 Task: Search for people on LinkedIn with the title 'Superintendent' and who talk about 'coronavirus'.
Action: Mouse moved to (490, 72)
Screenshot: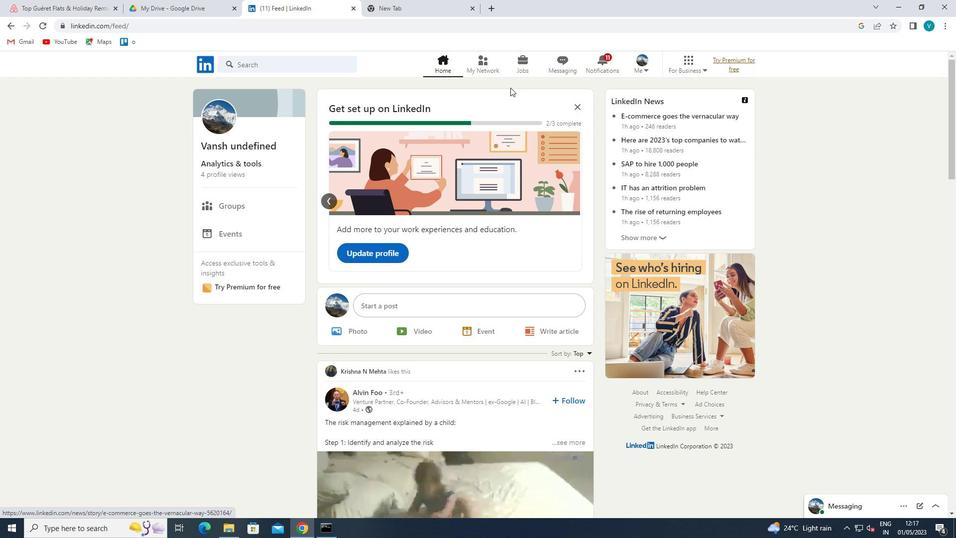 
Action: Mouse pressed left at (490, 72)
Screenshot: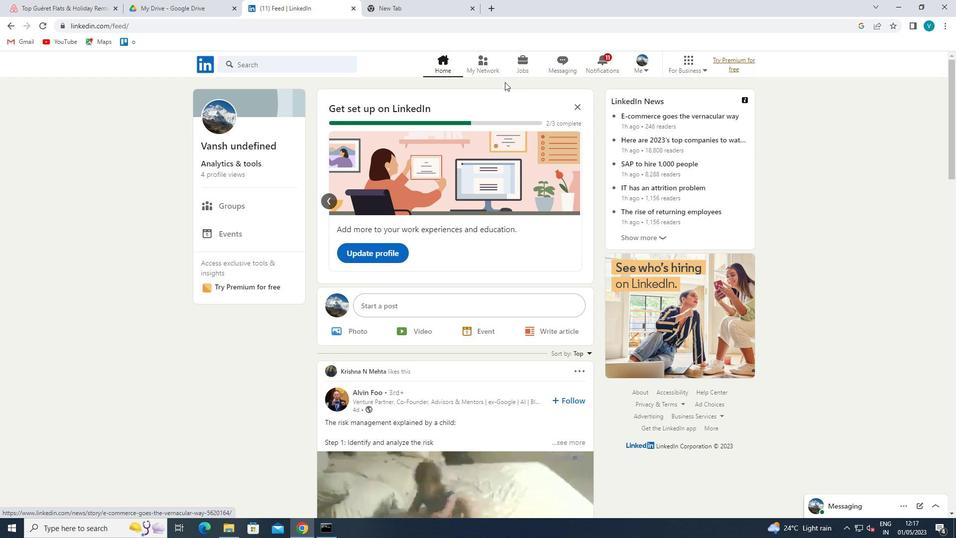 
Action: Mouse moved to (289, 113)
Screenshot: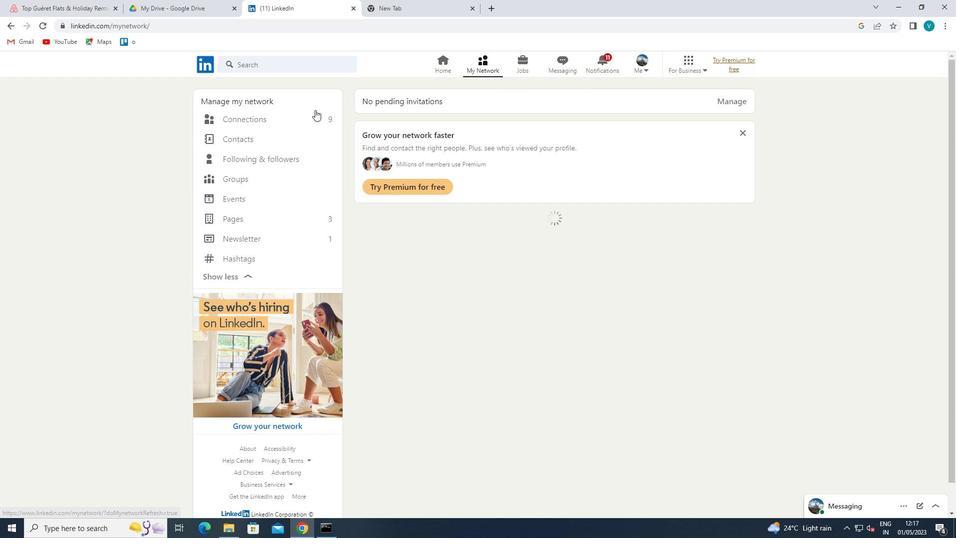 
Action: Mouse pressed left at (289, 113)
Screenshot: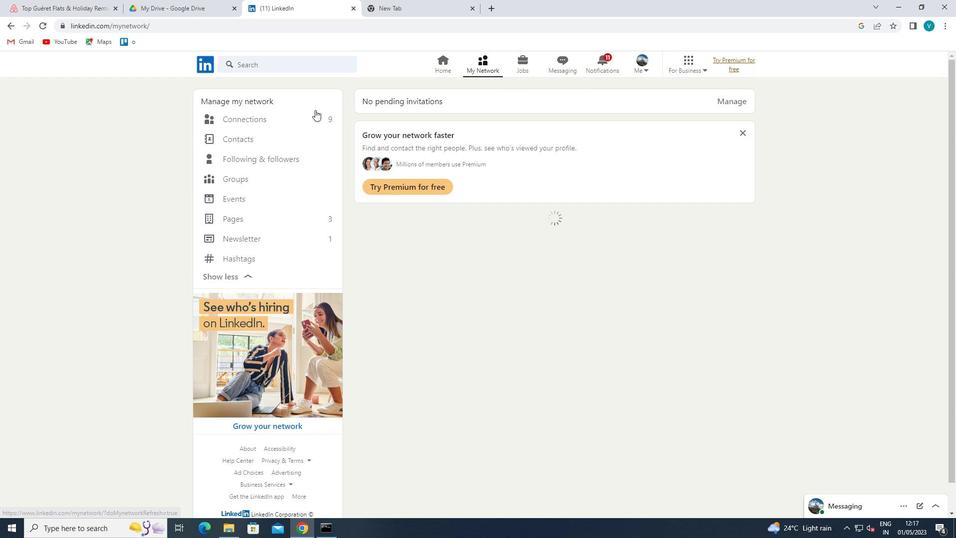 
Action: Mouse moved to (582, 124)
Screenshot: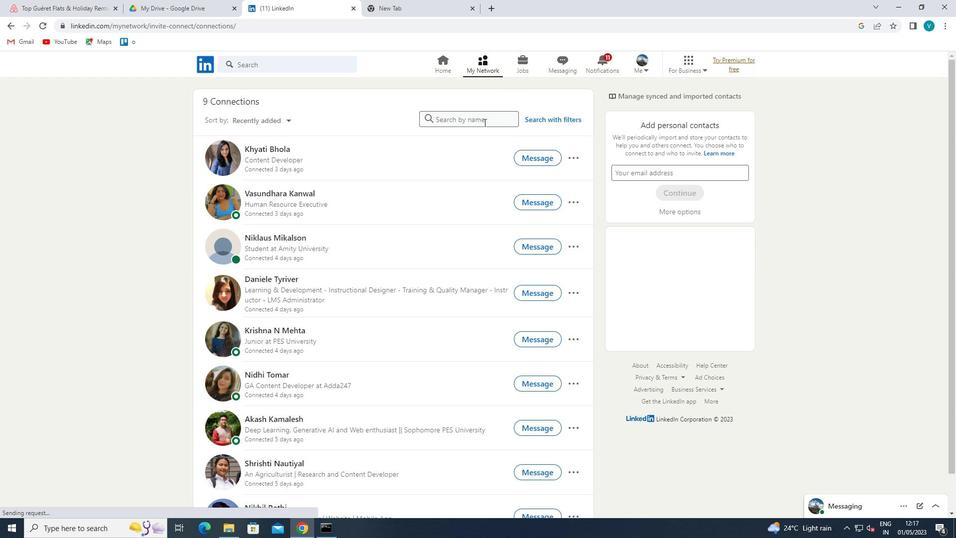 
Action: Mouse pressed left at (582, 124)
Screenshot: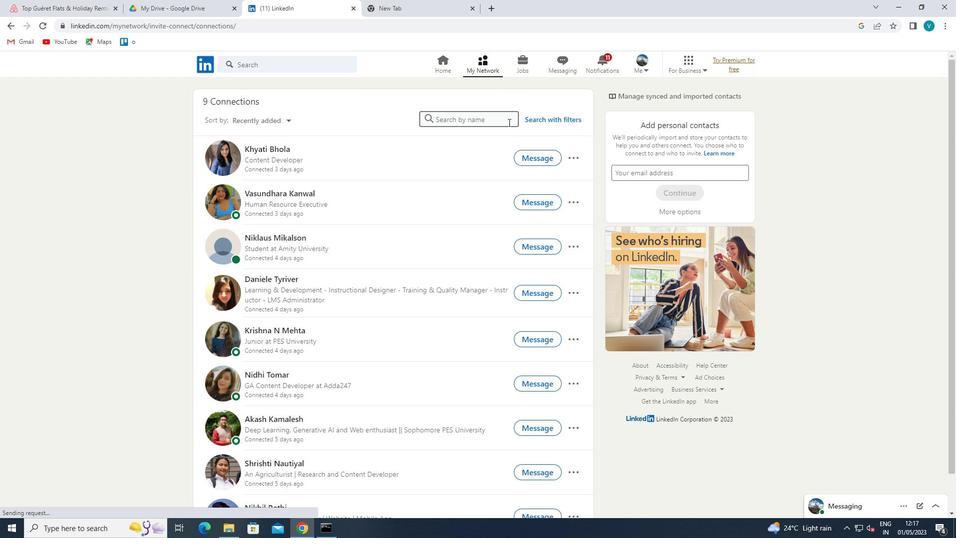 
Action: Mouse moved to (581, 124)
Screenshot: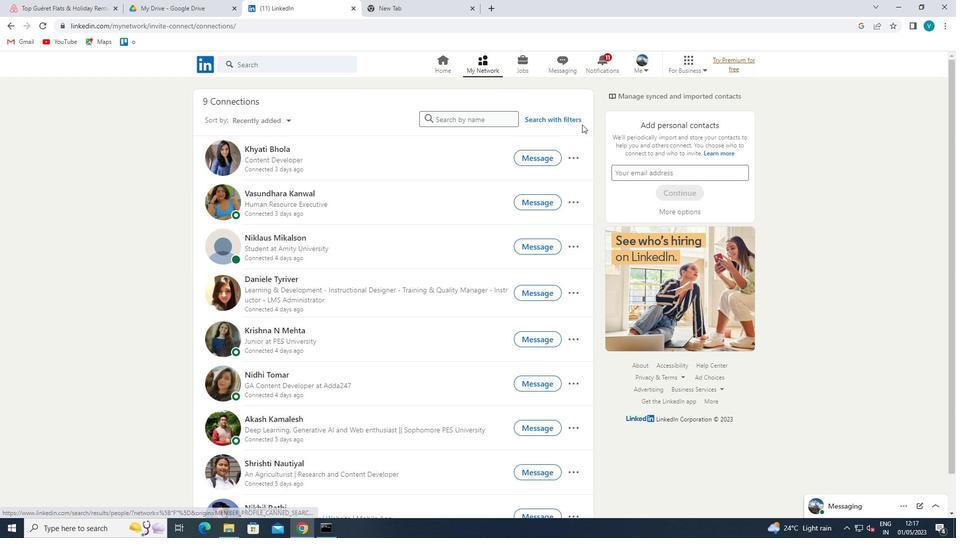 
Action: Mouse pressed left at (581, 124)
Screenshot: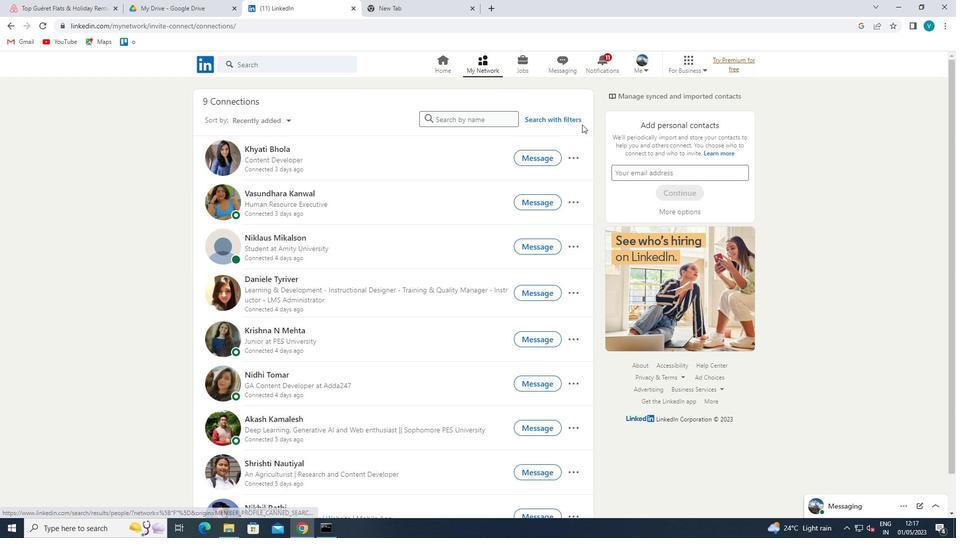 
Action: Mouse moved to (464, 88)
Screenshot: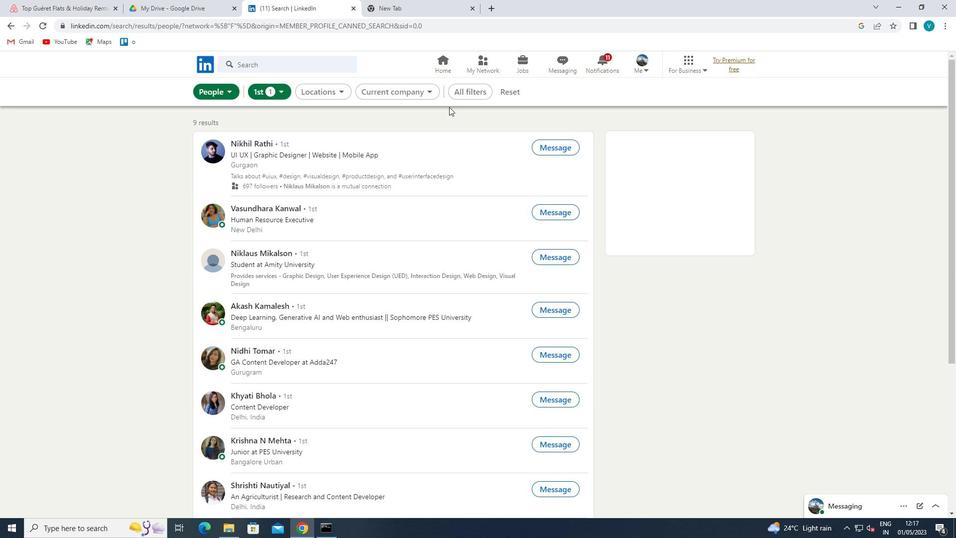 
Action: Mouse pressed left at (464, 88)
Screenshot: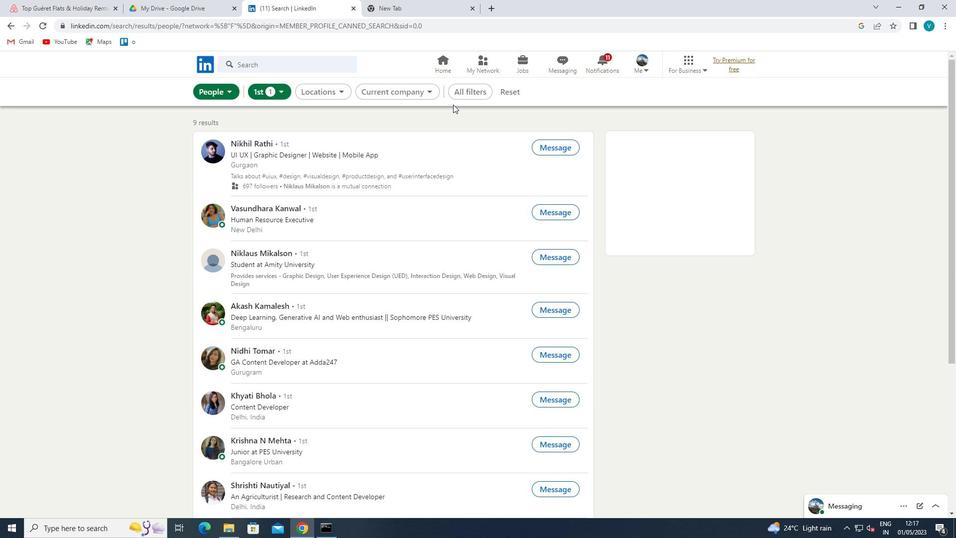 
Action: Mouse moved to (788, 322)
Screenshot: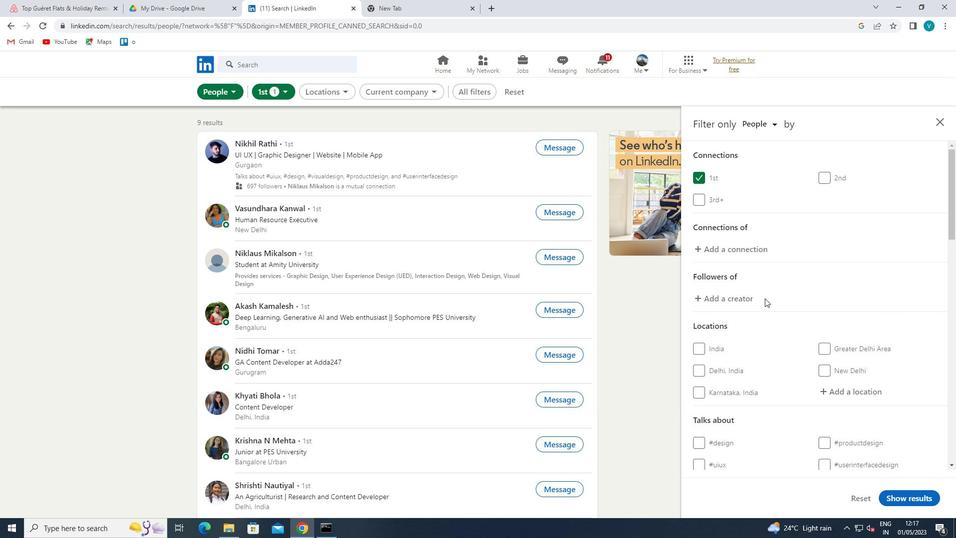 
Action: Mouse scrolled (788, 321) with delta (0, 0)
Screenshot: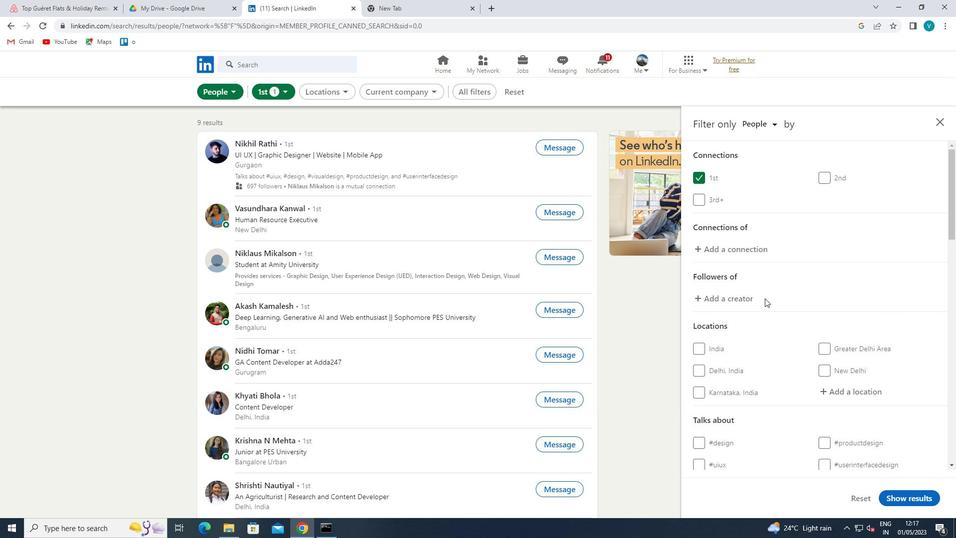 
Action: Mouse moved to (841, 335)
Screenshot: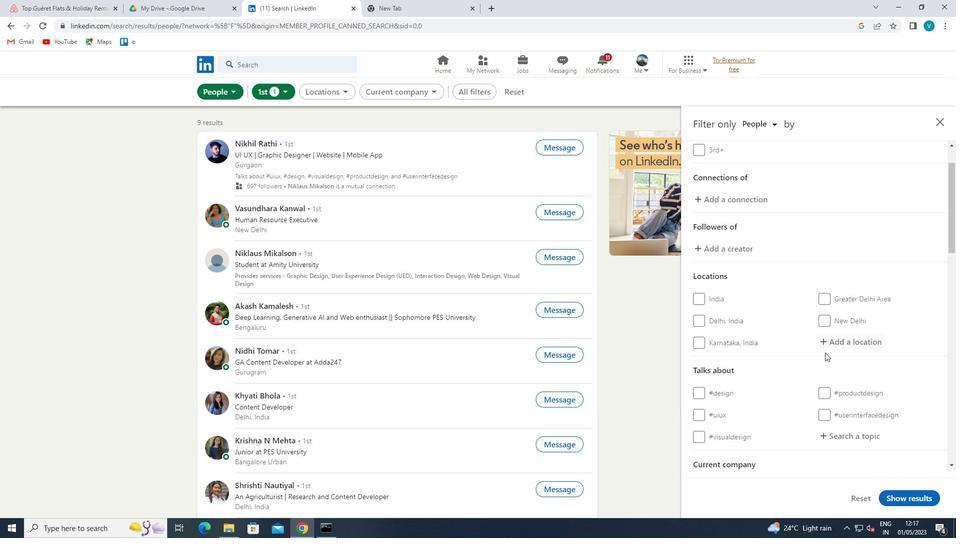 
Action: Mouse pressed left at (841, 335)
Screenshot: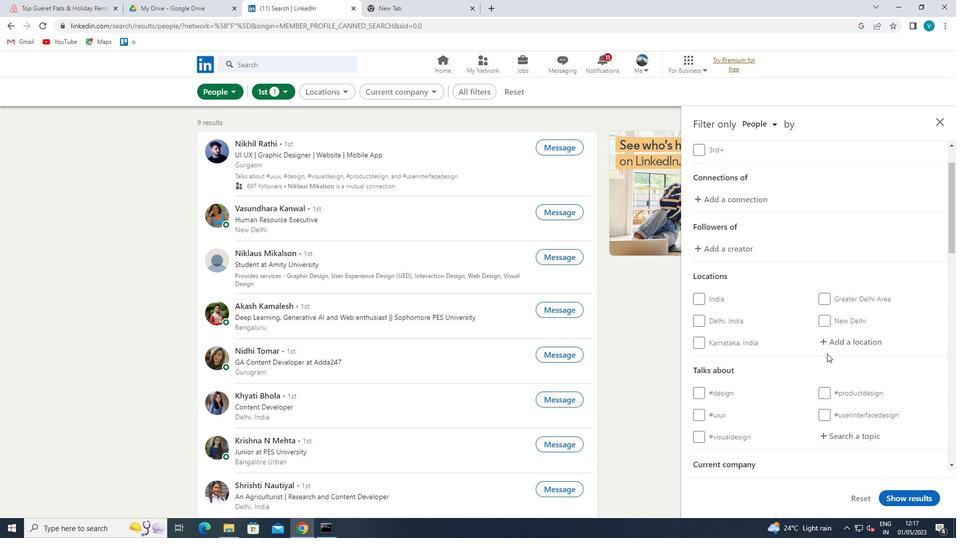 
Action: Mouse moved to (762, 311)
Screenshot: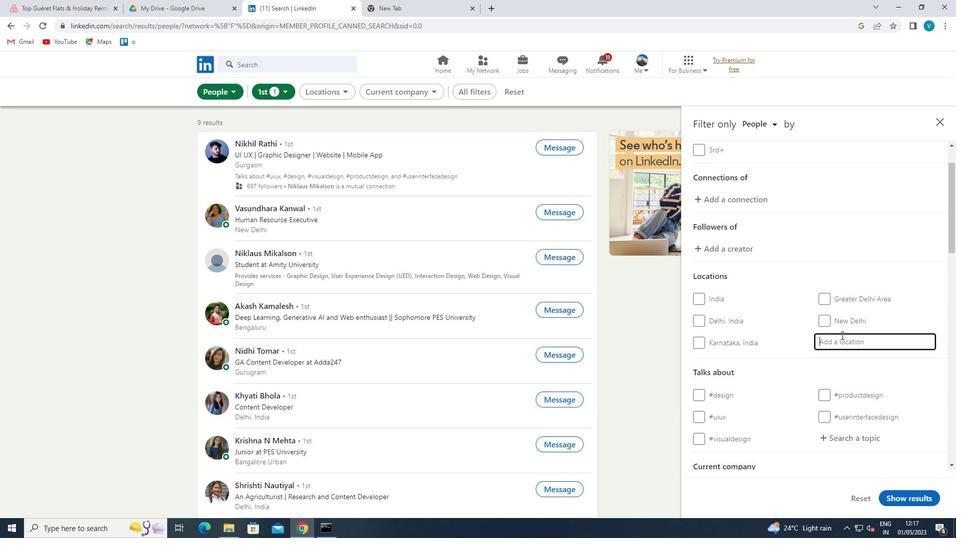 
Action: Key pressed <Key.shift>QIQHAR<Key.space>
Screenshot: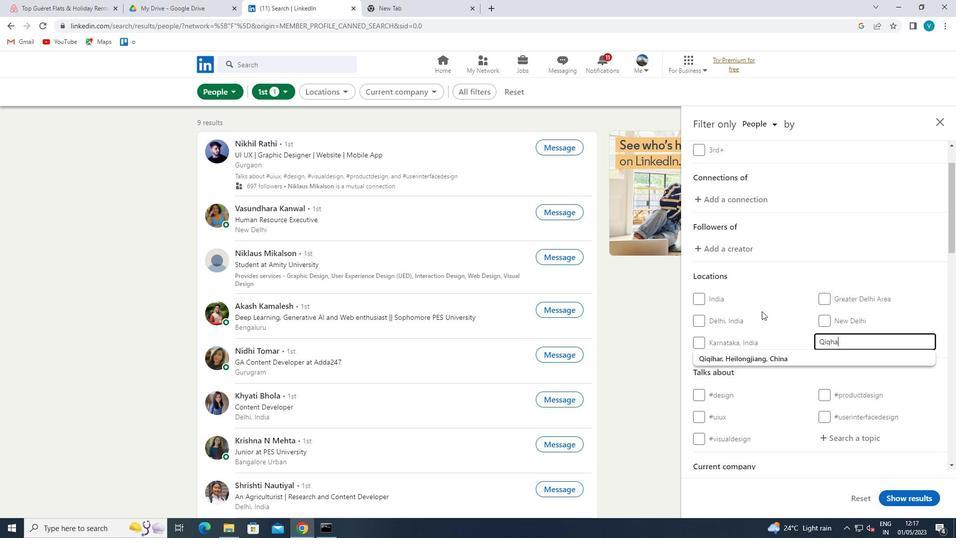 
Action: Mouse moved to (780, 346)
Screenshot: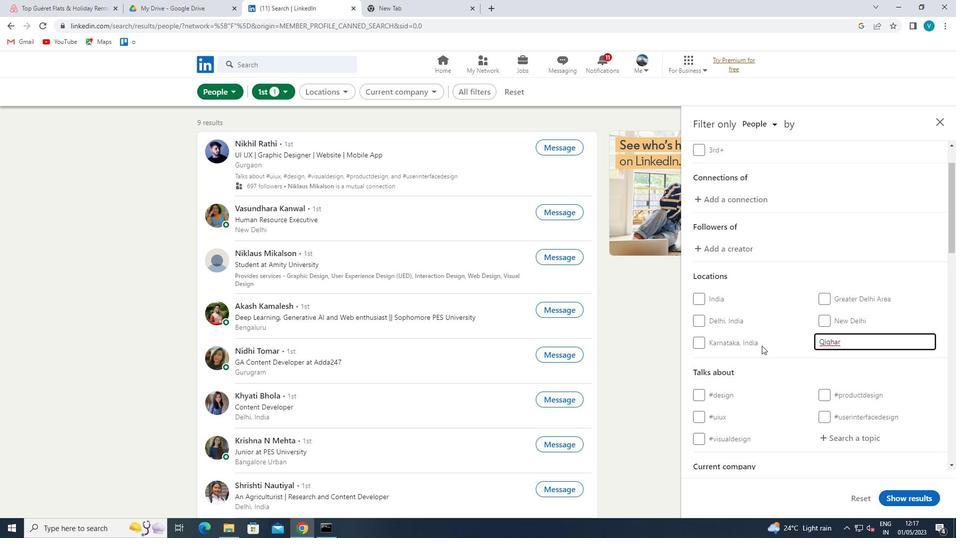 
Action: Mouse pressed left at (780, 346)
Screenshot: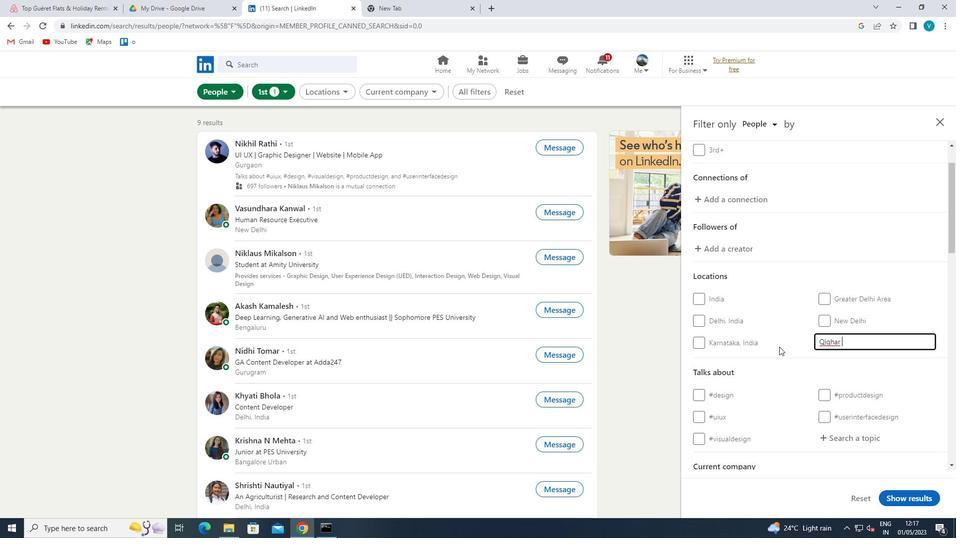 
Action: Mouse scrolled (780, 345) with delta (0, 0)
Screenshot: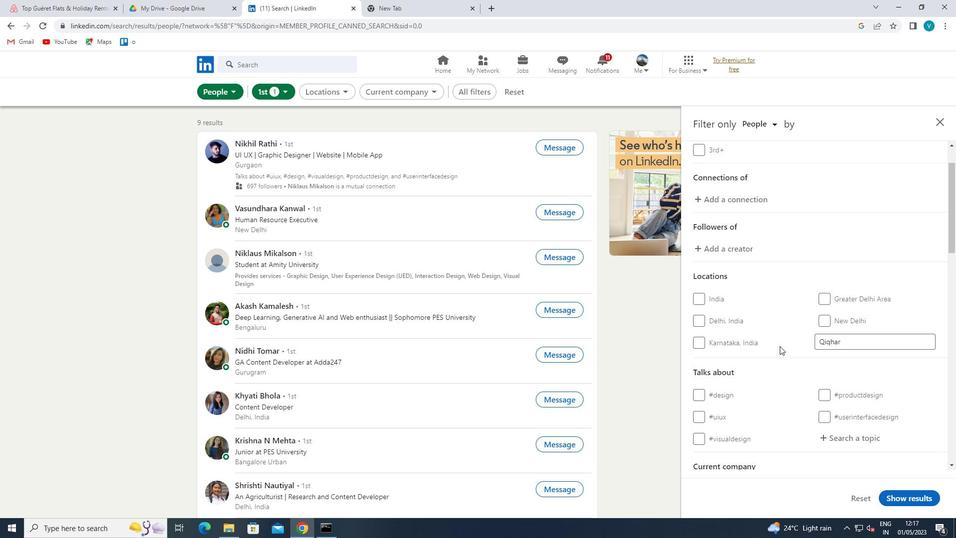
Action: Mouse scrolled (780, 345) with delta (0, 0)
Screenshot: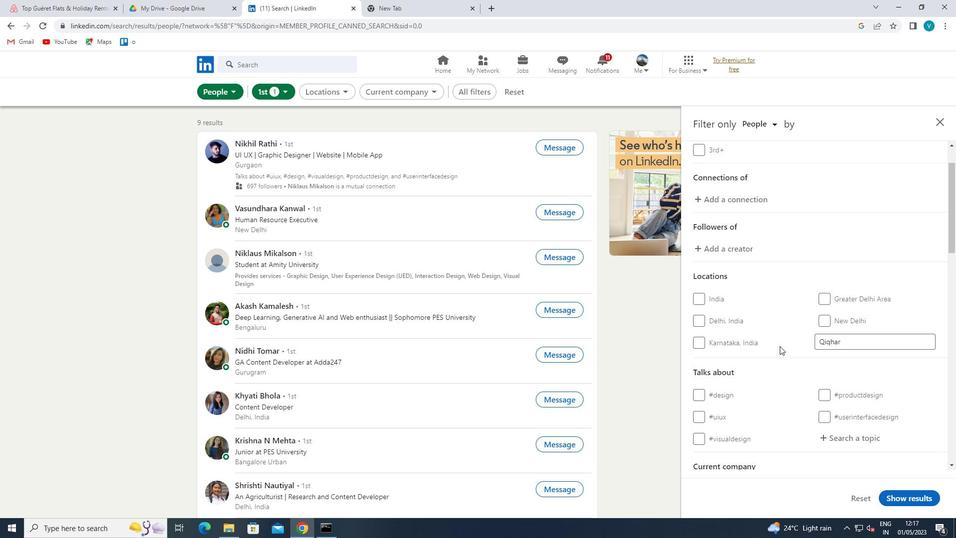 
Action: Mouse scrolled (780, 345) with delta (0, 0)
Screenshot: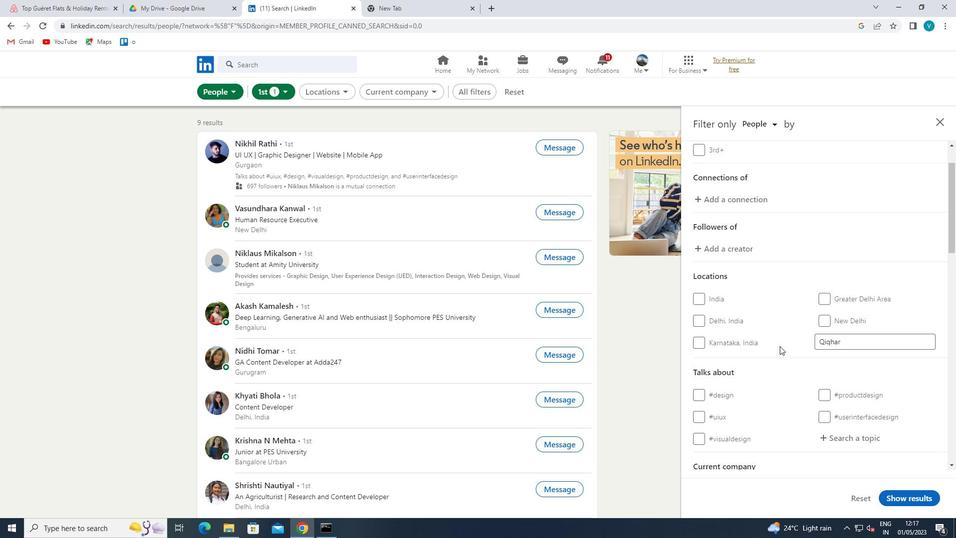 
Action: Mouse moved to (850, 284)
Screenshot: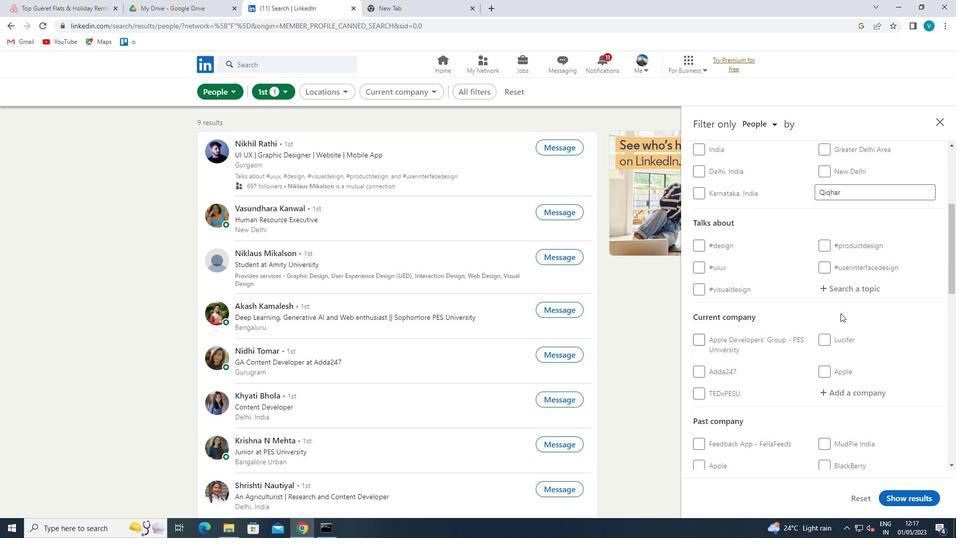 
Action: Mouse pressed left at (850, 284)
Screenshot: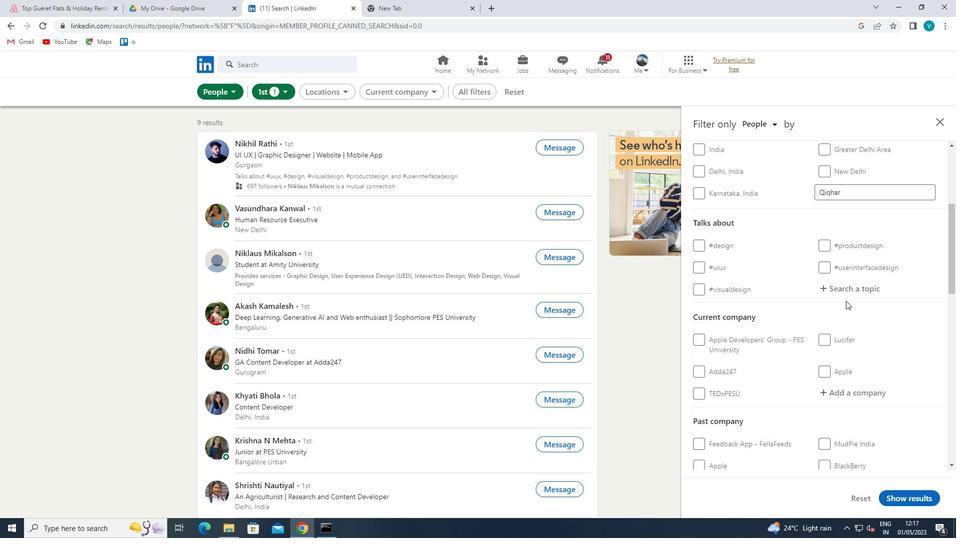 
Action: Mouse moved to (763, 260)
Screenshot: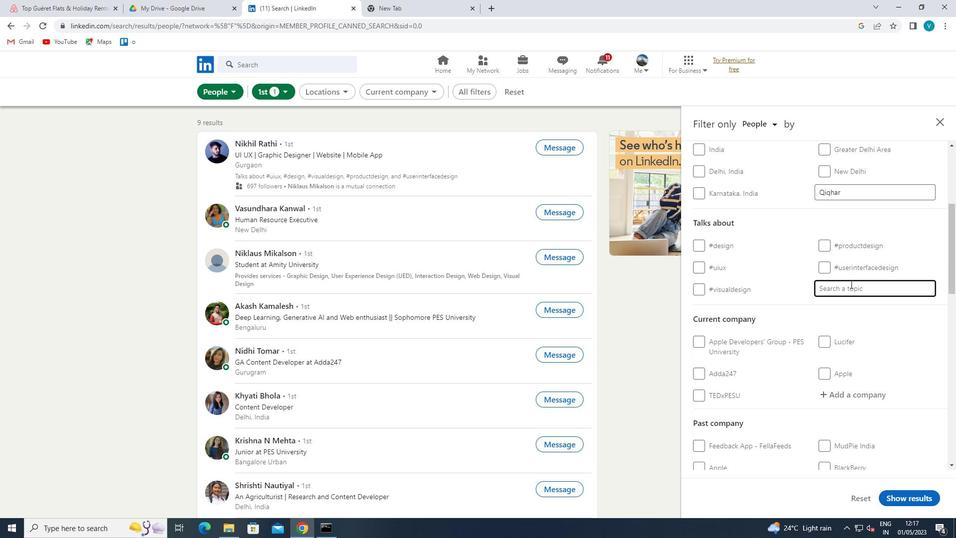 
Action: Key pressed COR
Screenshot: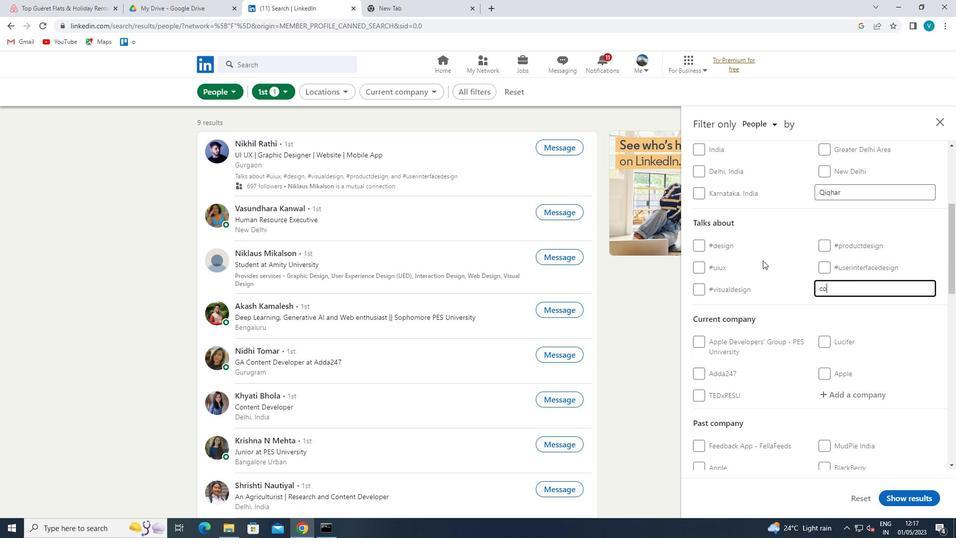
Action: Mouse moved to (762, 260)
Screenshot: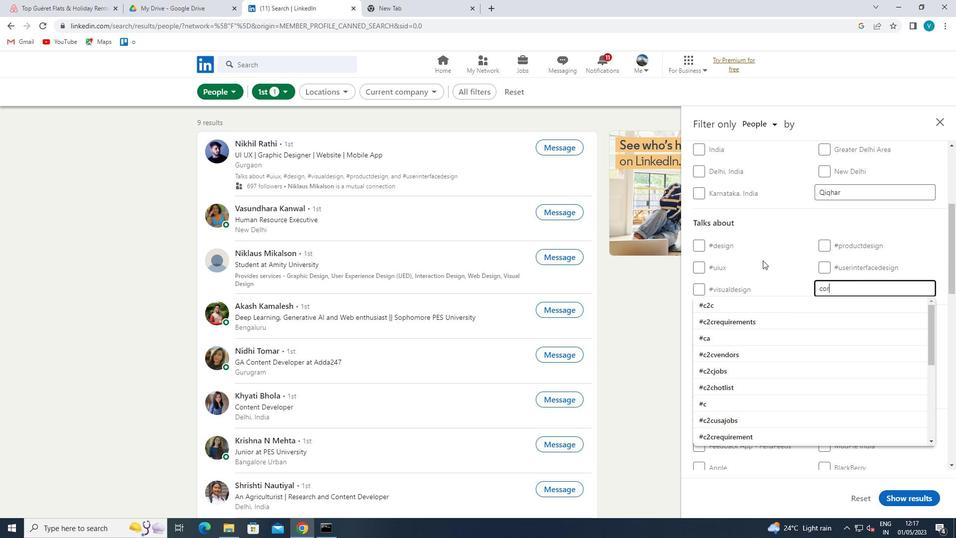 
Action: Key pressed ONA
Screenshot: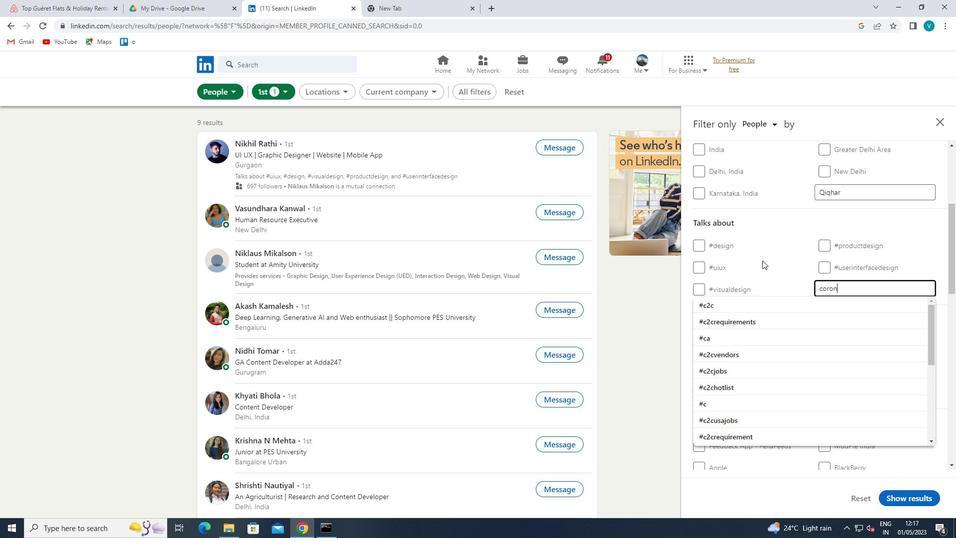 
Action: Mouse moved to (744, 262)
Screenshot: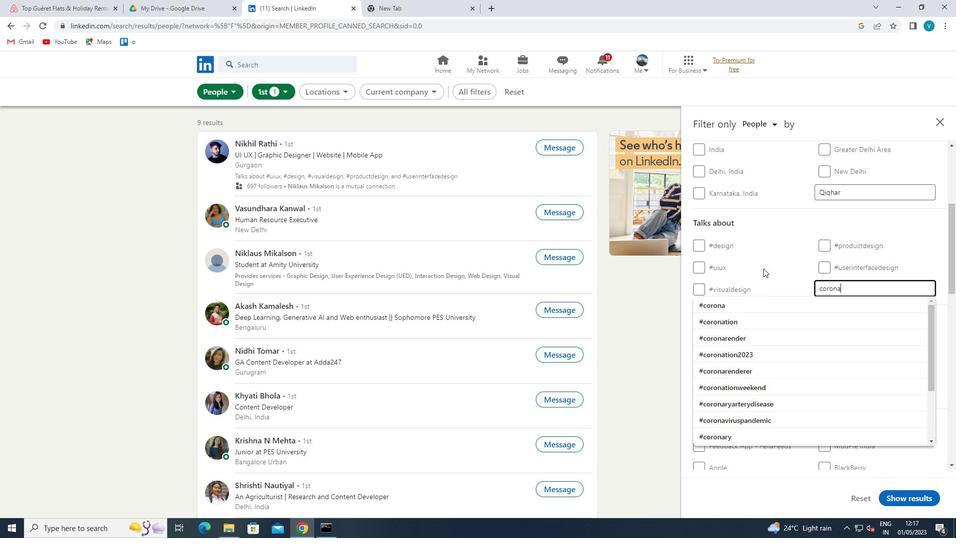 
Action: Key pressed VI
Screenshot: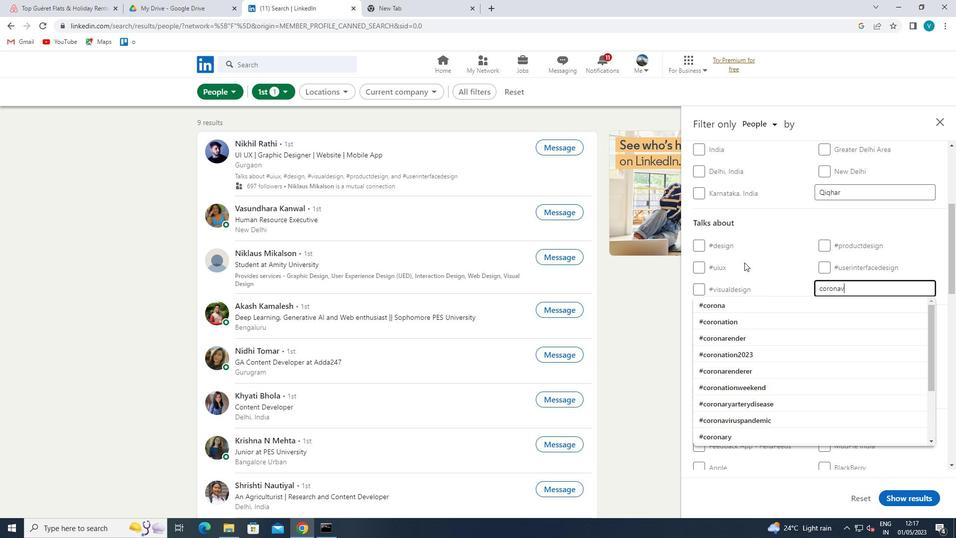 
Action: Mouse moved to (758, 279)
Screenshot: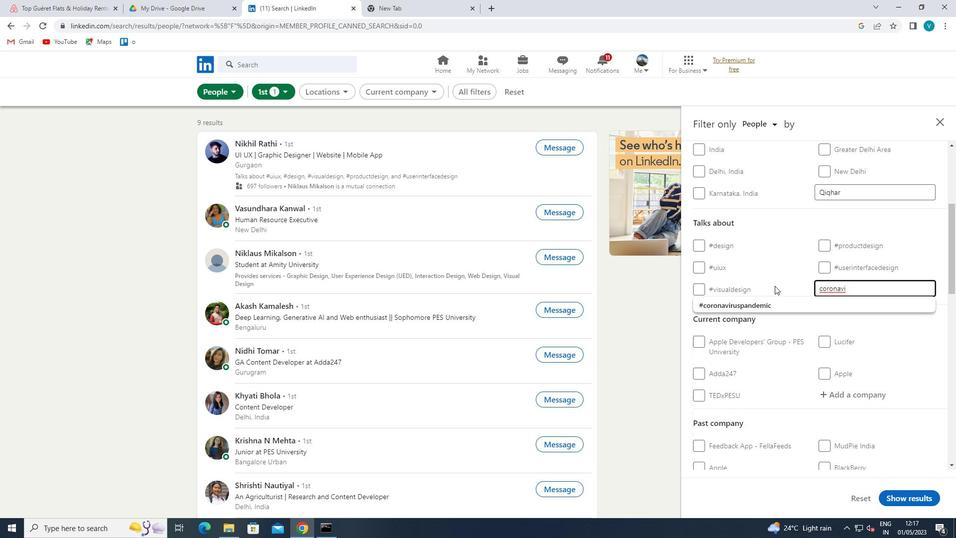 
Action: Key pressed RUS<Key.space>
Screenshot: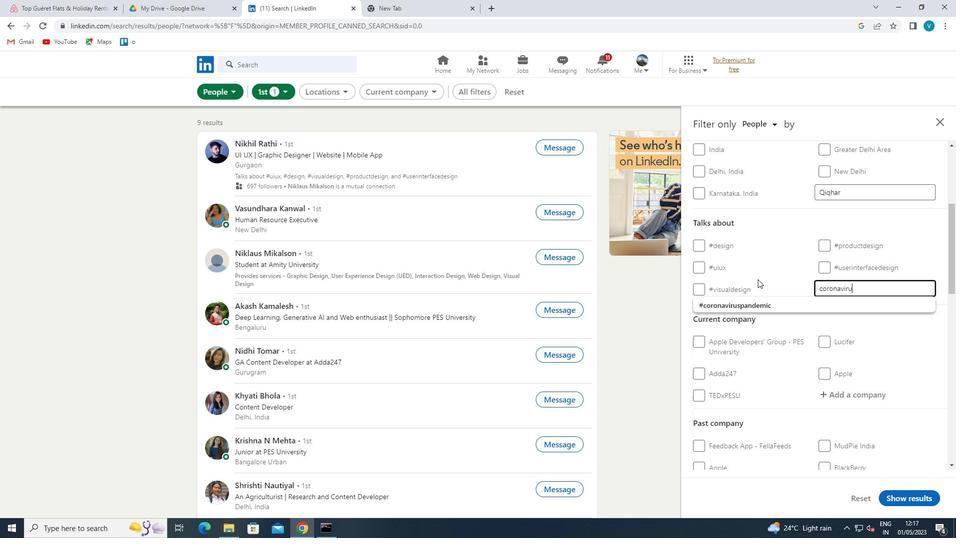 
Action: Mouse moved to (821, 286)
Screenshot: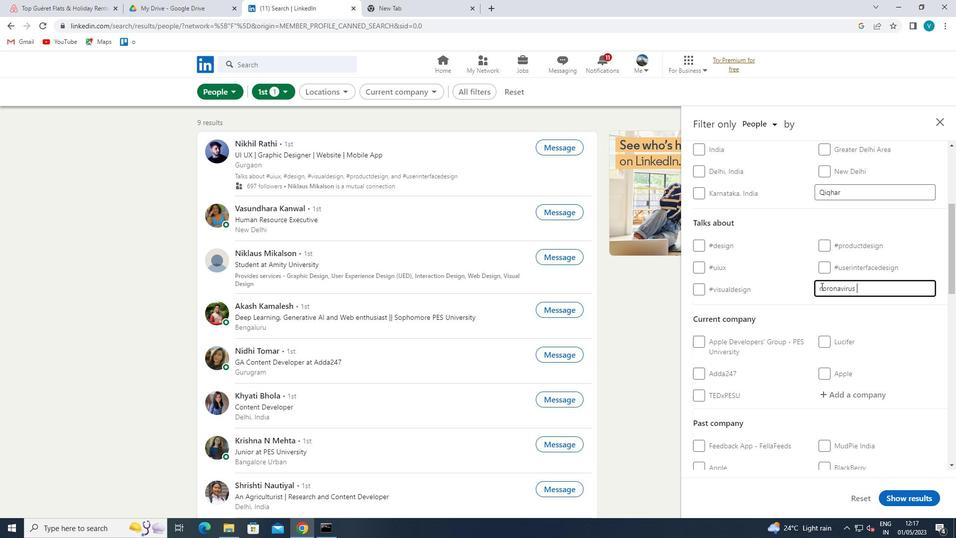 
Action: Mouse pressed left at (821, 286)
Screenshot: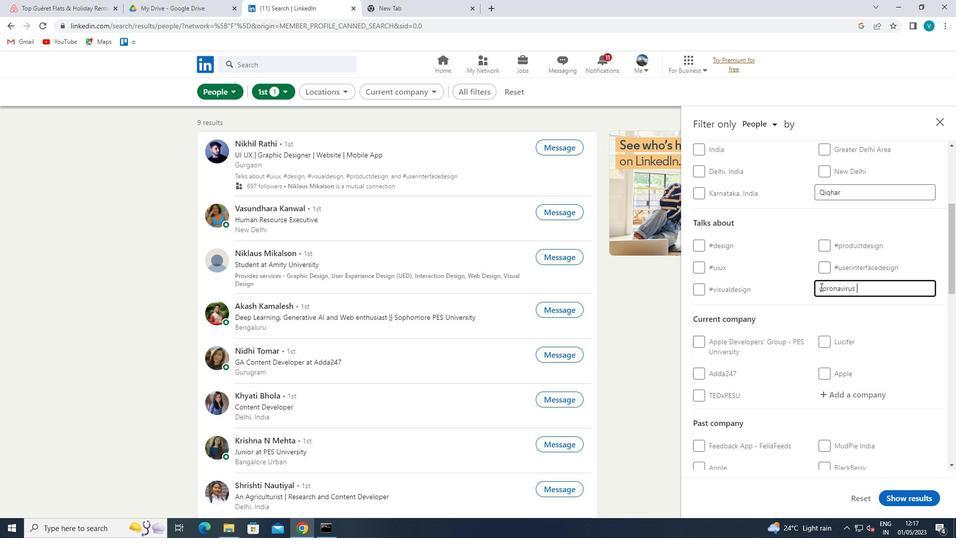 
Action: Mouse moved to (820, 287)
Screenshot: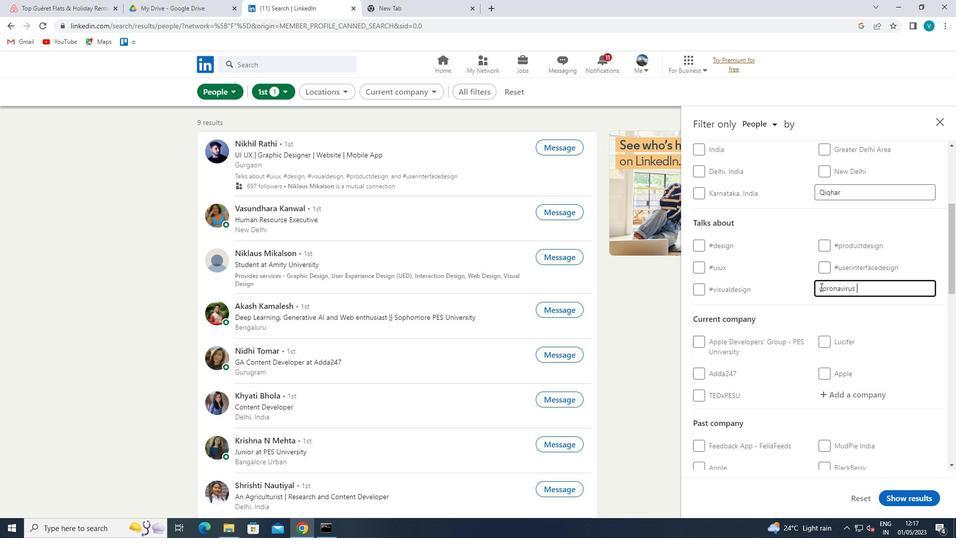 
Action: Key pressed <Key.shift>
Screenshot: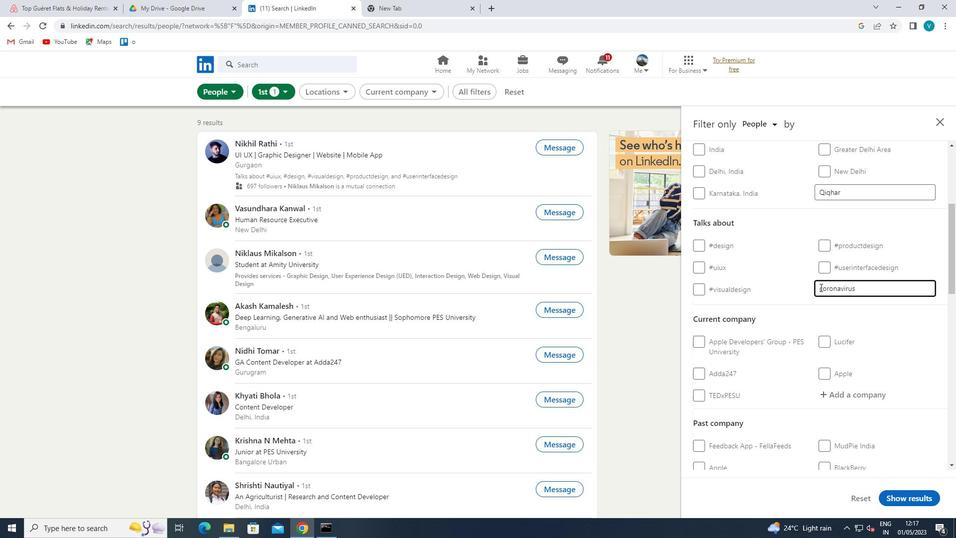 
Action: Mouse moved to (797, 281)
Screenshot: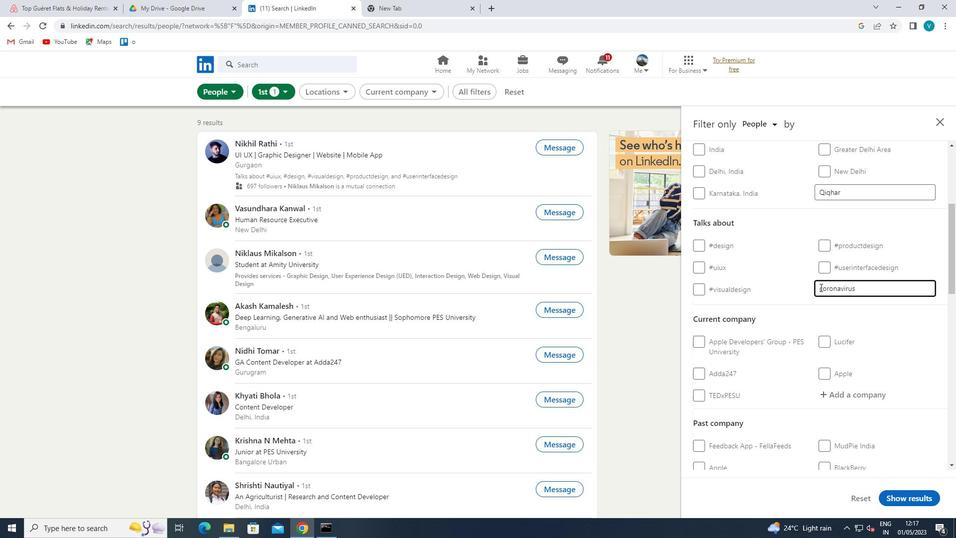 
Action: Key pressed <Key.shift><Key.shift><Key.shift><Key.shift><Key.shift><Key.shift><Key.shift><Key.shift>#
Screenshot: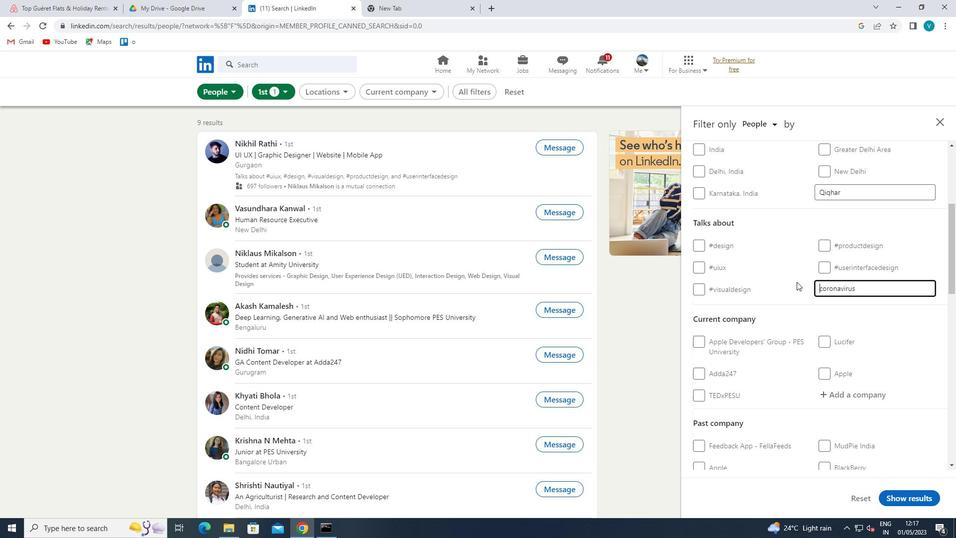 
Action: Mouse moved to (795, 280)
Screenshot: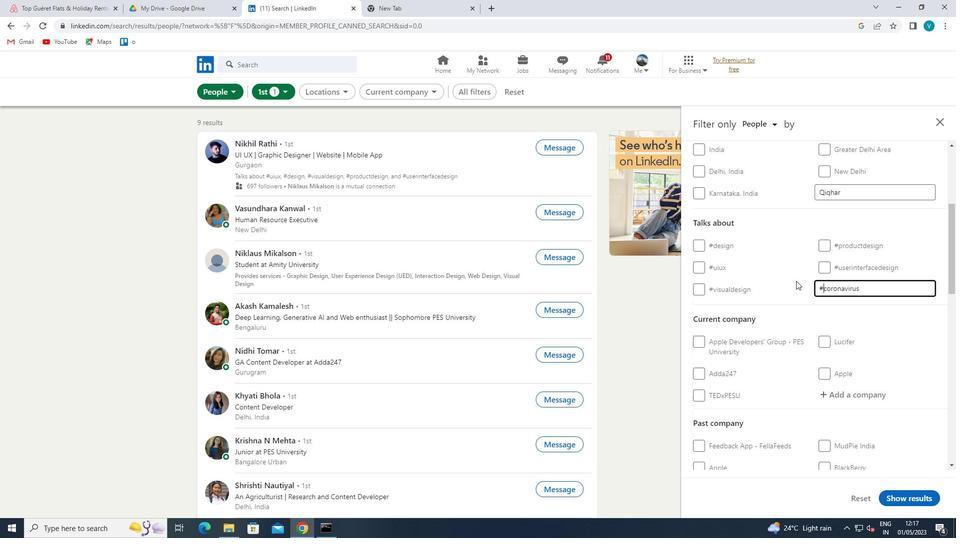 
Action: Mouse pressed left at (795, 280)
Screenshot: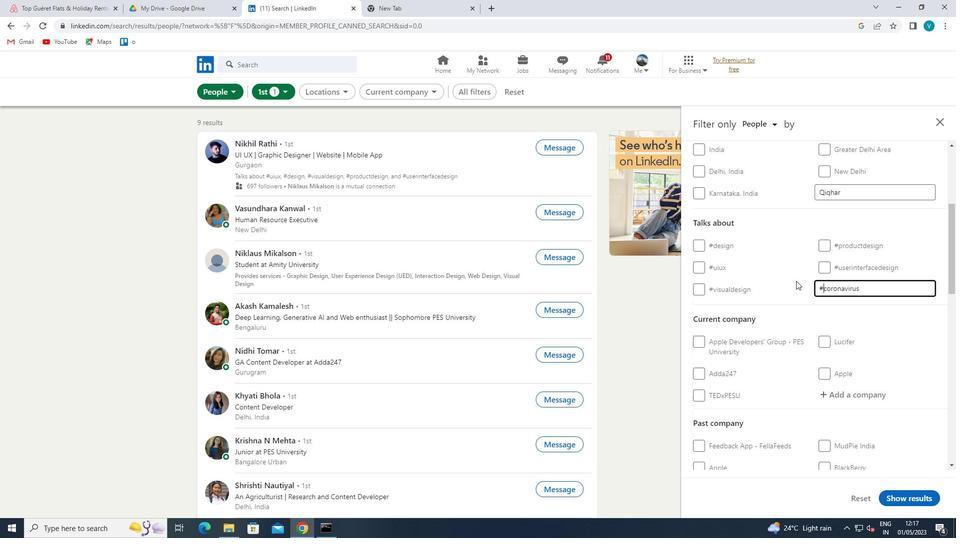 
Action: Mouse moved to (883, 293)
Screenshot: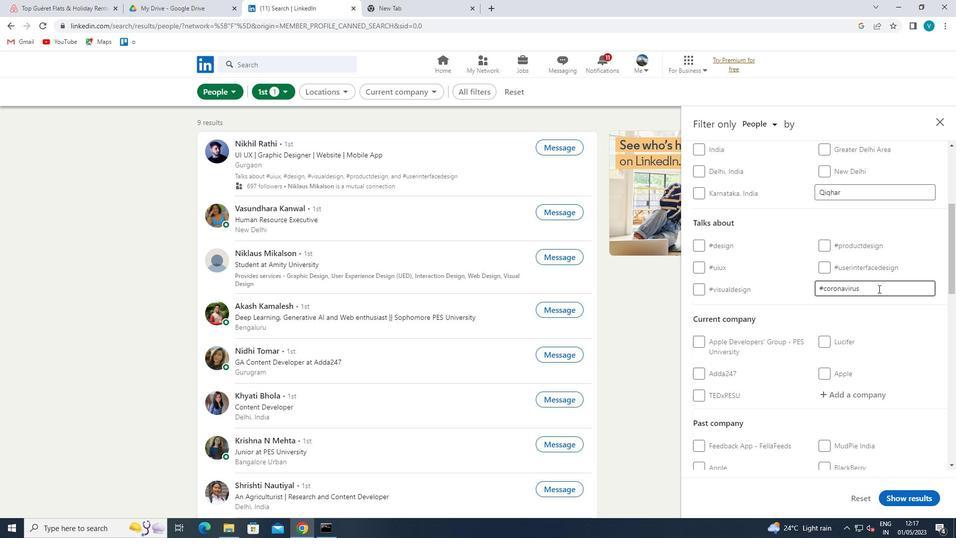
Action: Mouse scrolled (883, 292) with delta (0, 0)
Screenshot: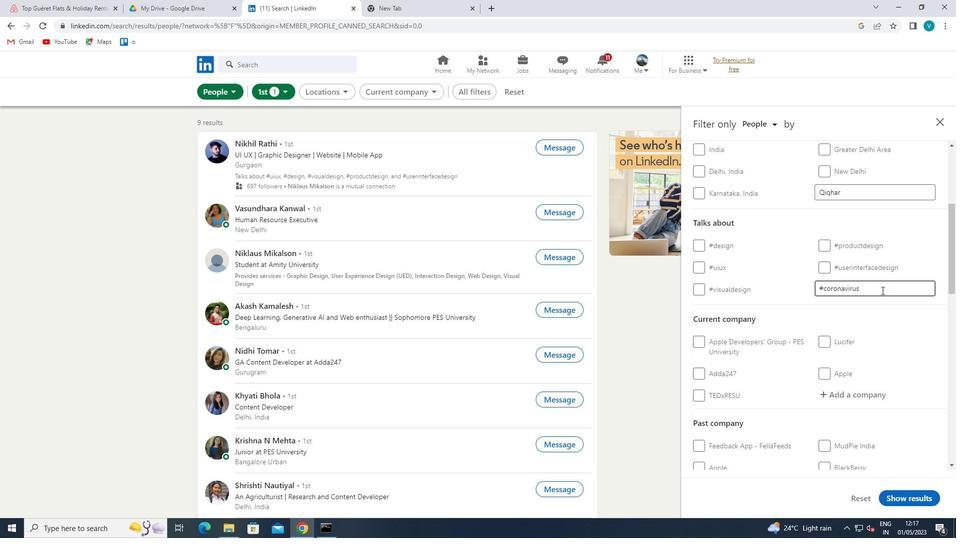 
Action: Mouse moved to (883, 295)
Screenshot: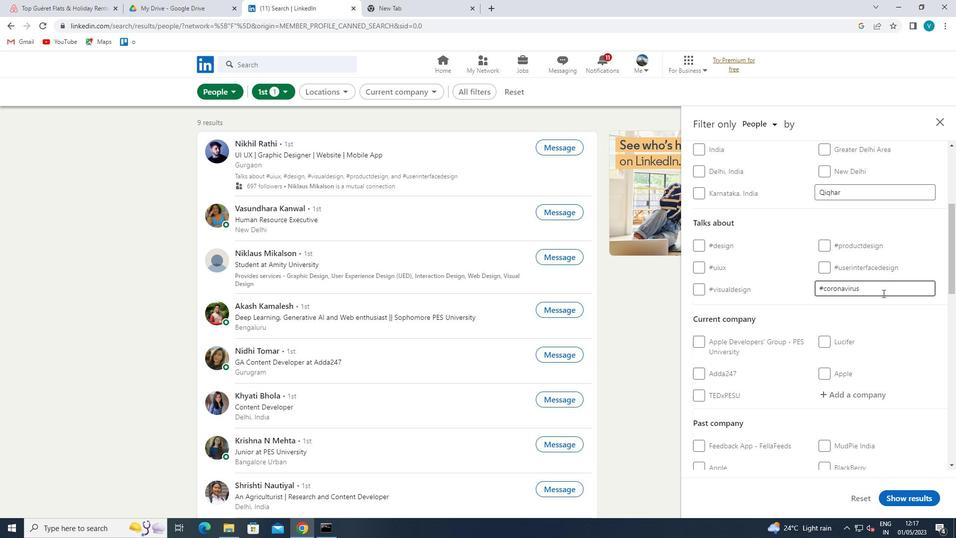 
Action: Mouse scrolled (883, 295) with delta (0, 0)
Screenshot: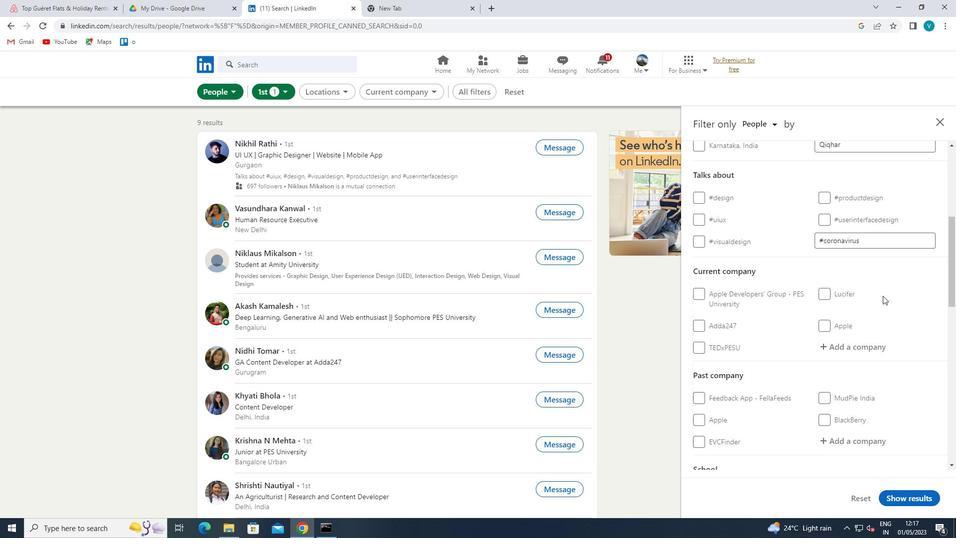 
Action: Mouse moved to (883, 299)
Screenshot: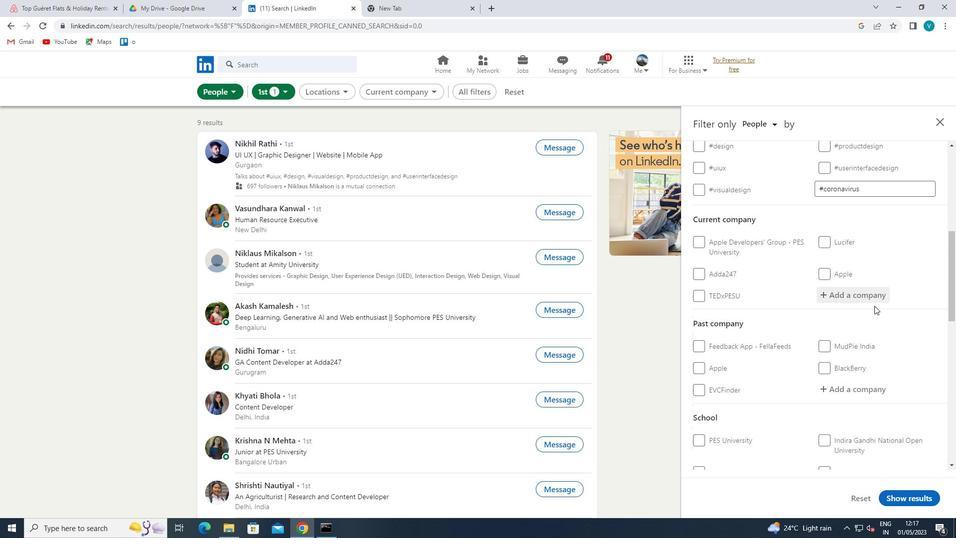 
Action: Mouse pressed left at (883, 299)
Screenshot: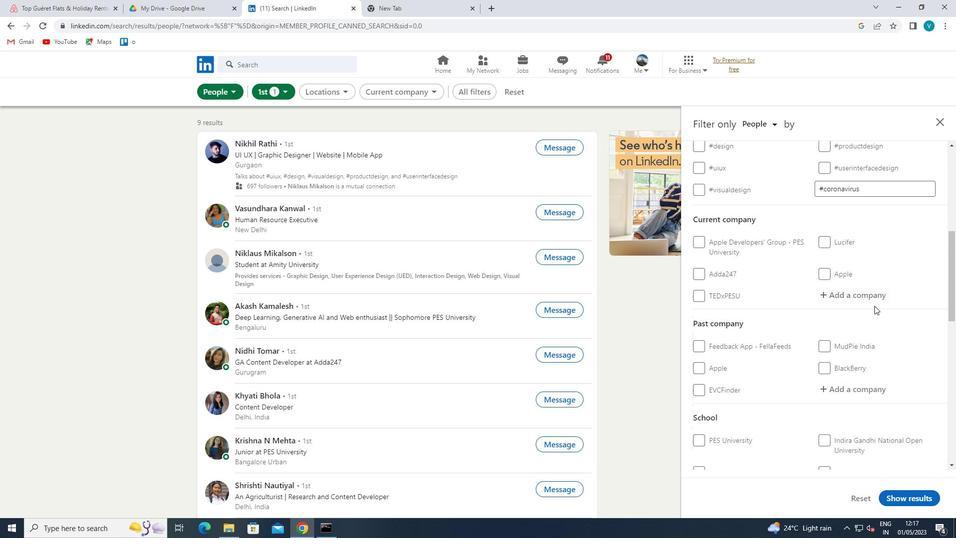 
Action: Key pressed <Key.shift>
Screenshot: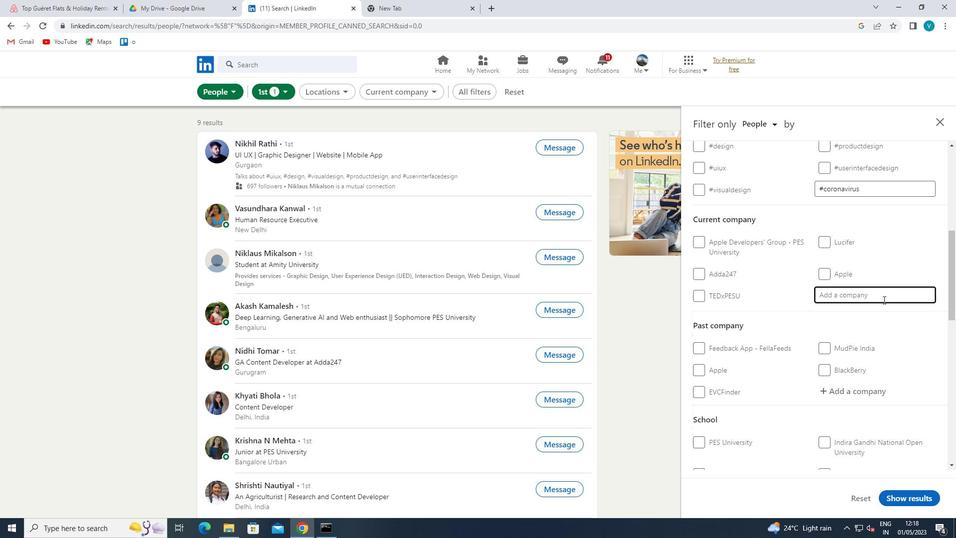 
Action: Mouse moved to (827, 282)
Screenshot: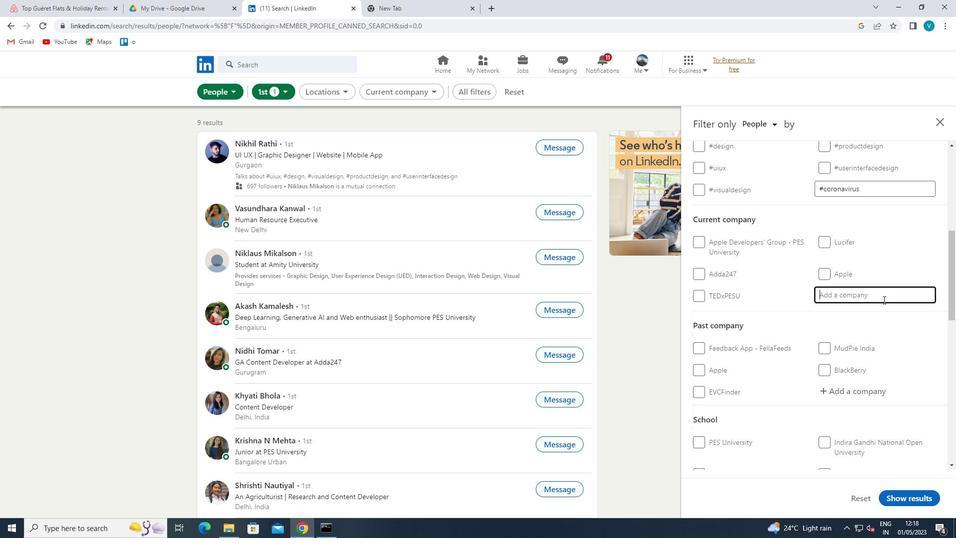 
Action: Key pressed <Key.shift><Key.shift><Key.shift><Key.shift><Key.shift><Key.shift><Key.shift><Key.shift><Key.shift><Key.shift>PU
Screenshot: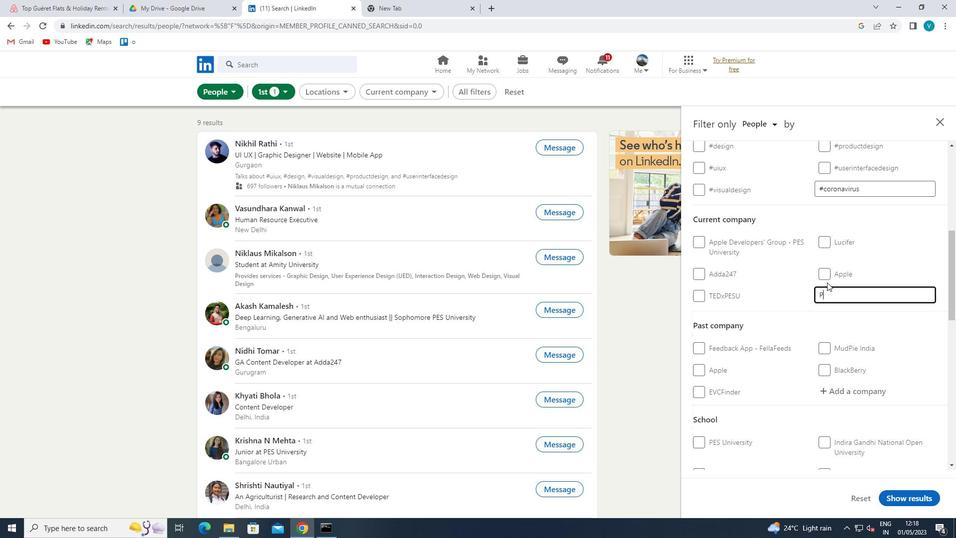 
Action: Mouse moved to (827, 282)
Screenshot: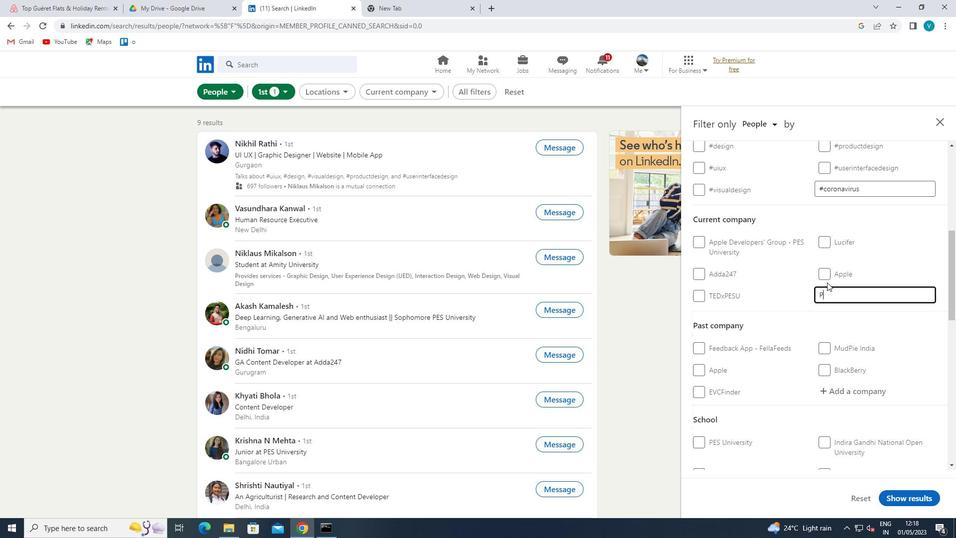 
Action: Key pressed NJ<Key.space>
Screenshot: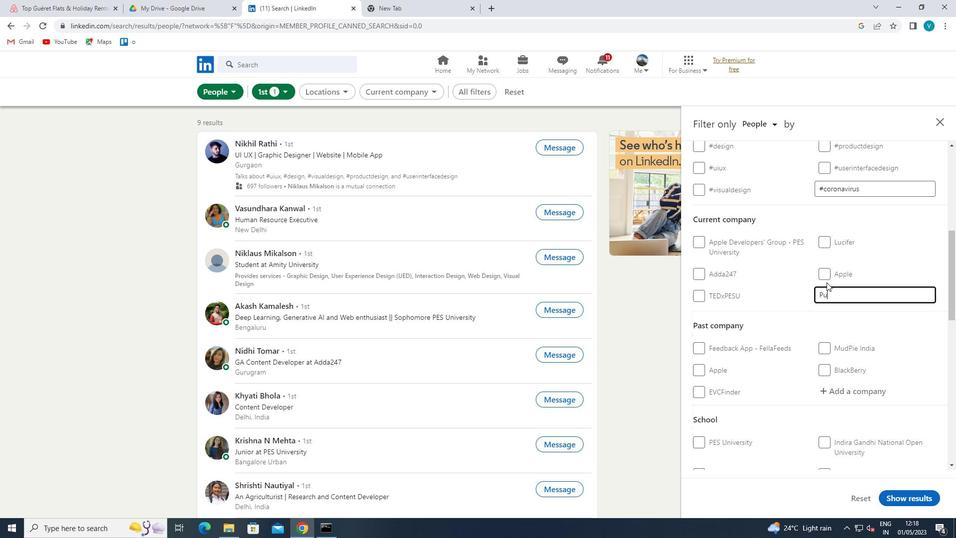 
Action: Mouse moved to (821, 314)
Screenshot: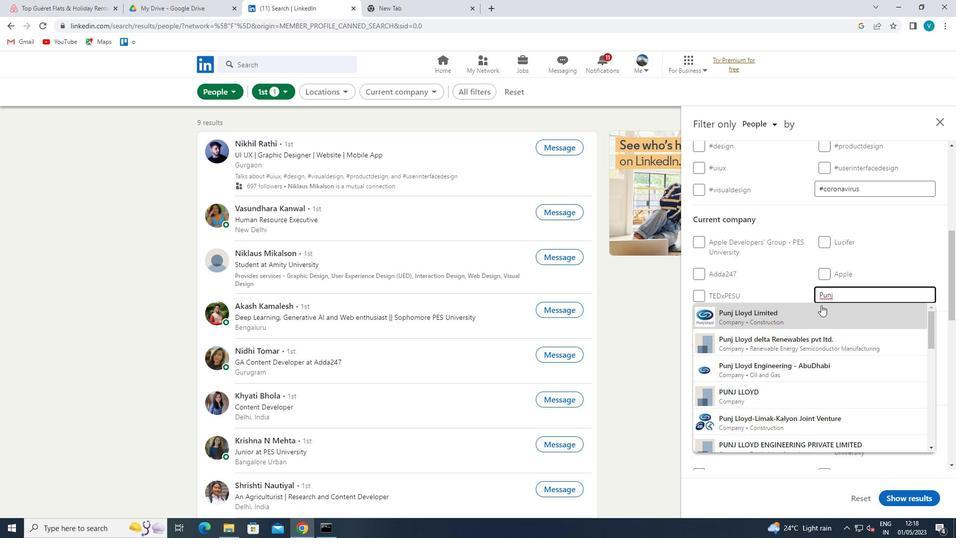 
Action: Mouse pressed left at (821, 314)
Screenshot: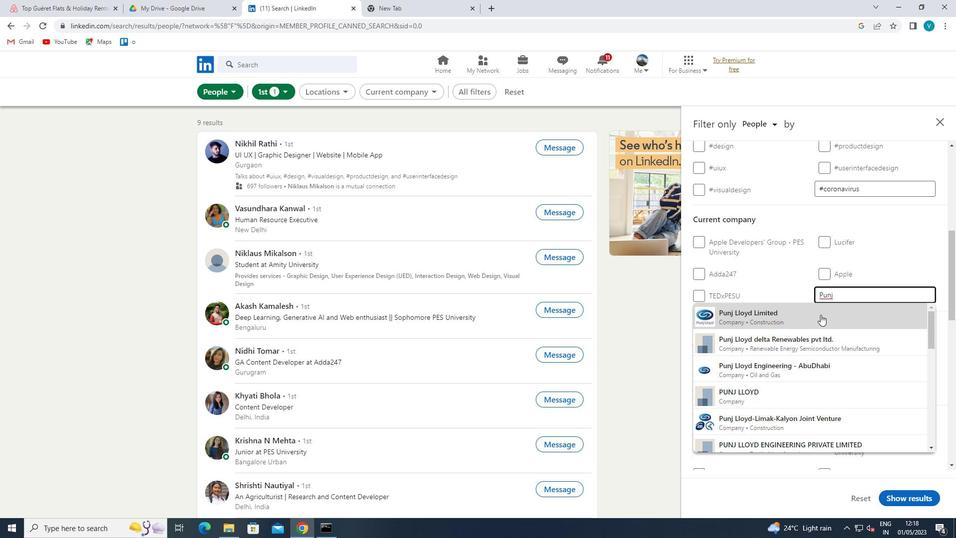 
Action: Mouse moved to (826, 317)
Screenshot: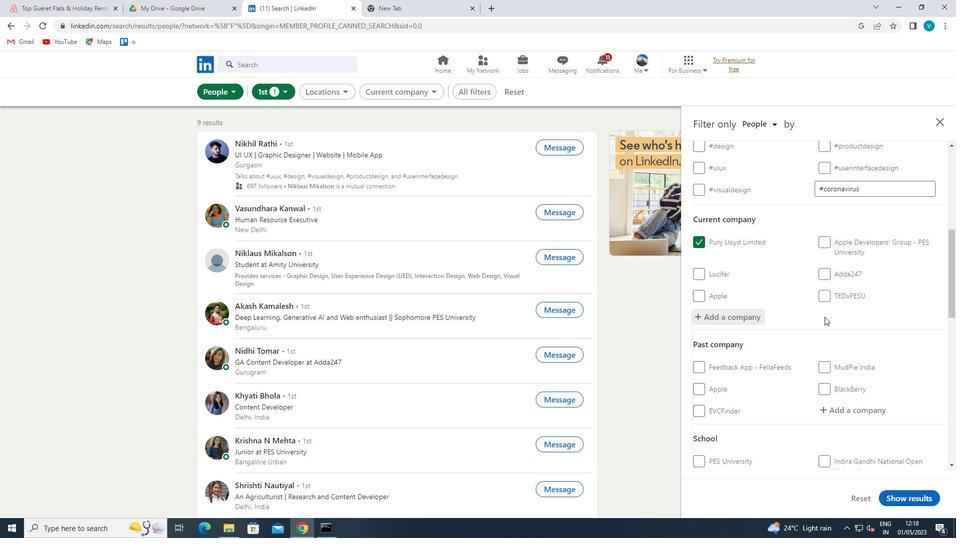 
Action: Mouse scrolled (826, 316) with delta (0, 0)
Screenshot: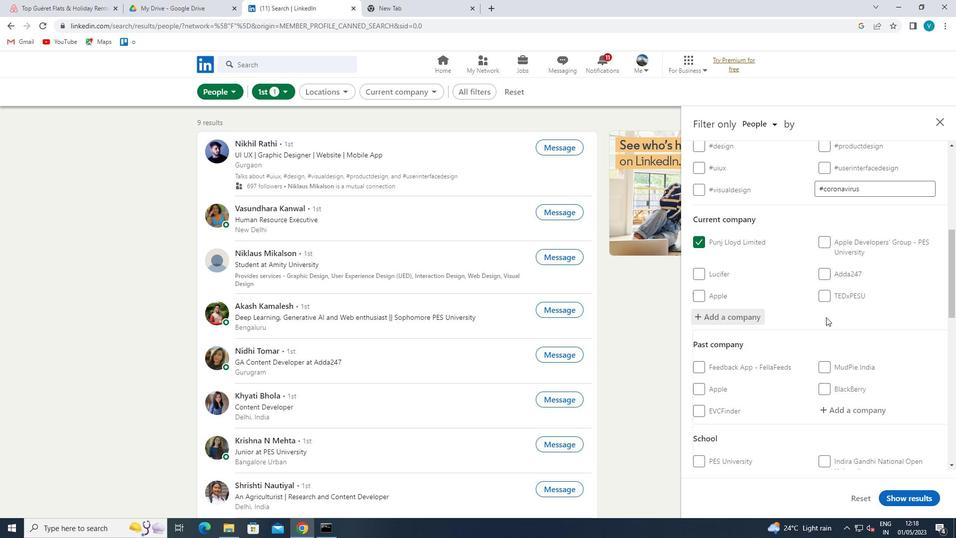 
Action: Mouse scrolled (826, 316) with delta (0, 0)
Screenshot: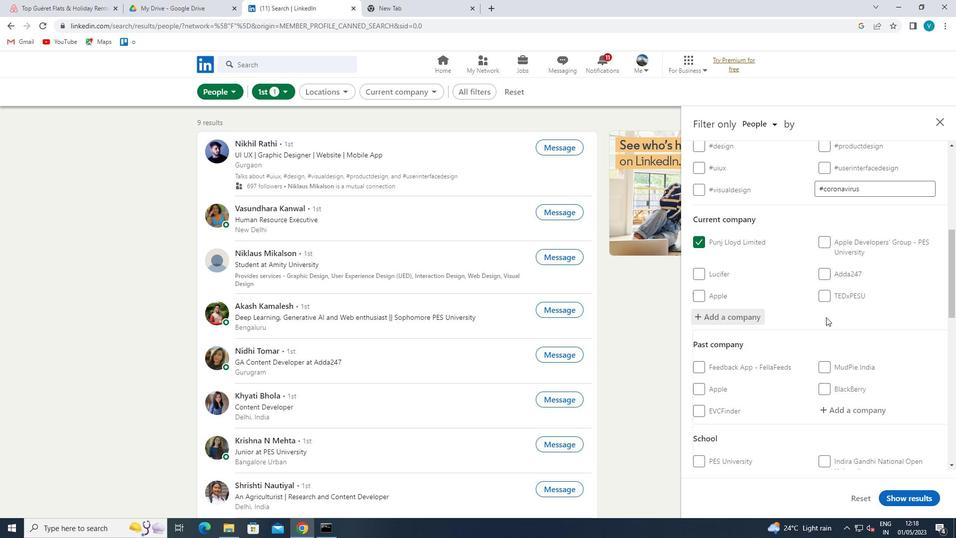 
Action: Mouse scrolled (826, 316) with delta (0, 0)
Screenshot: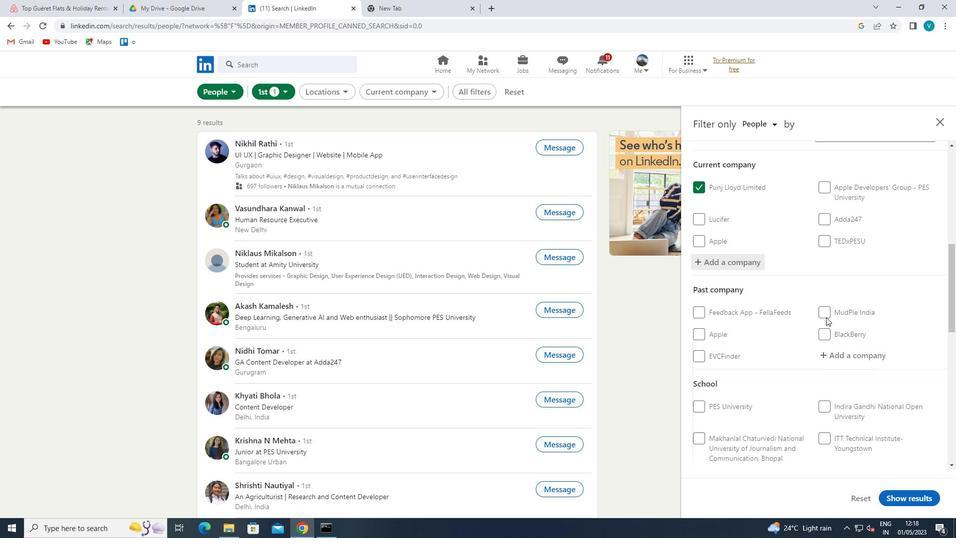 
Action: Mouse scrolled (826, 316) with delta (0, 0)
Screenshot: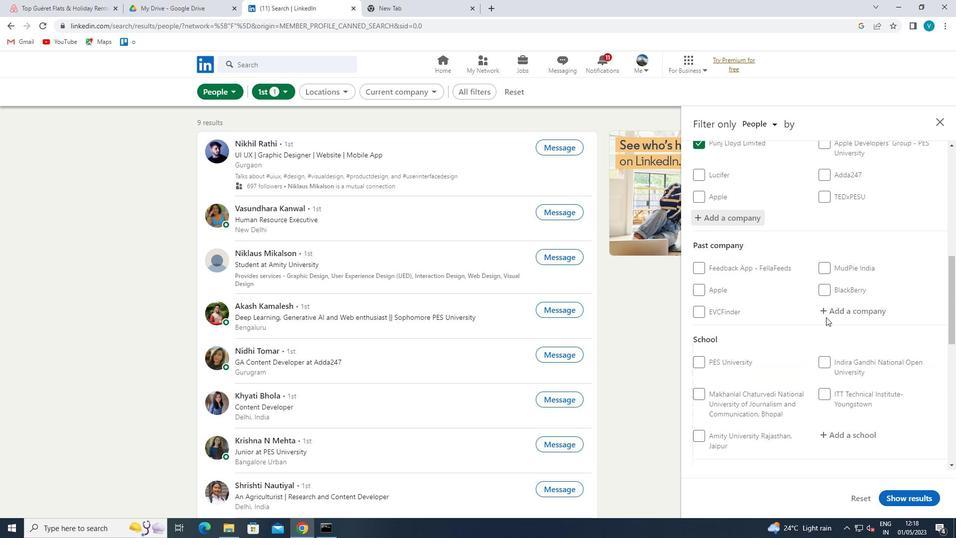 
Action: Mouse moved to (854, 337)
Screenshot: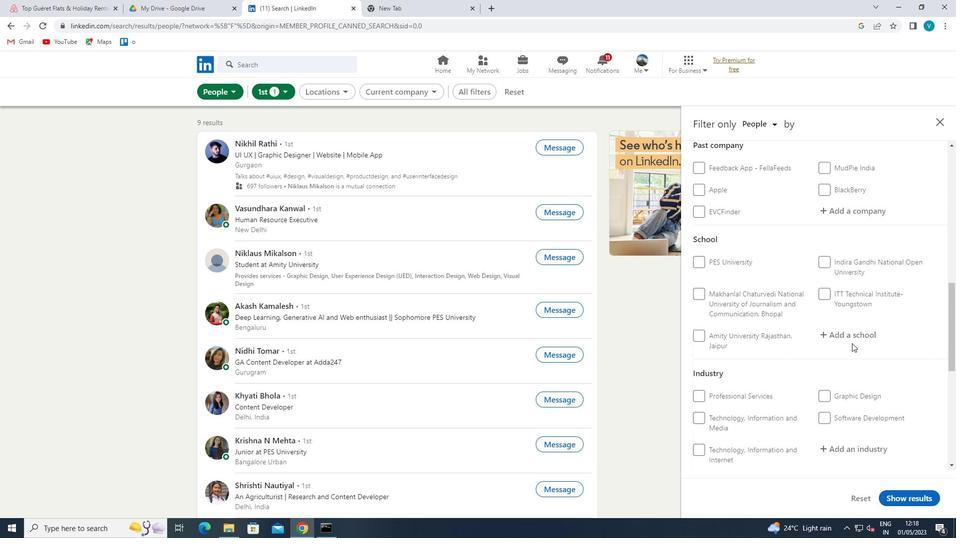 
Action: Mouse pressed left at (854, 337)
Screenshot: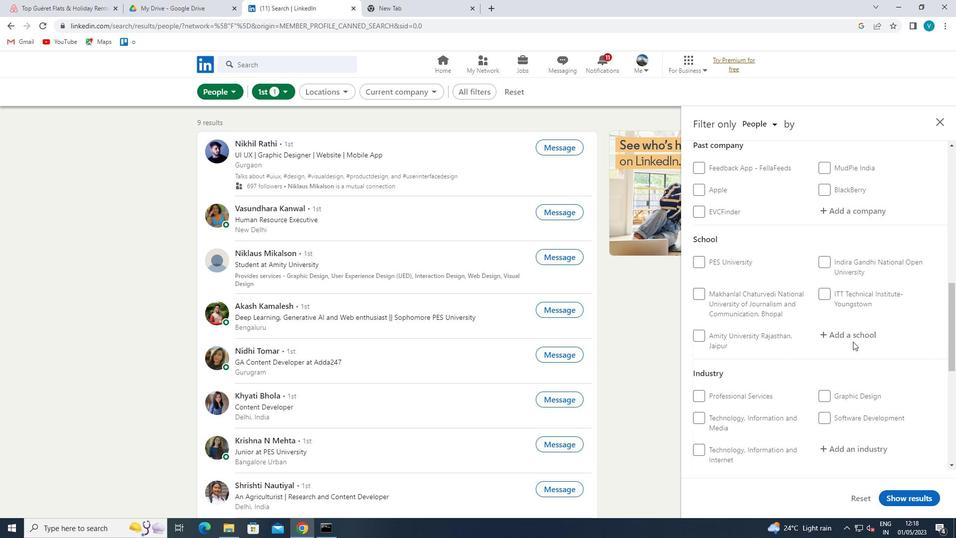 
Action: Mouse moved to (854, 337)
Screenshot: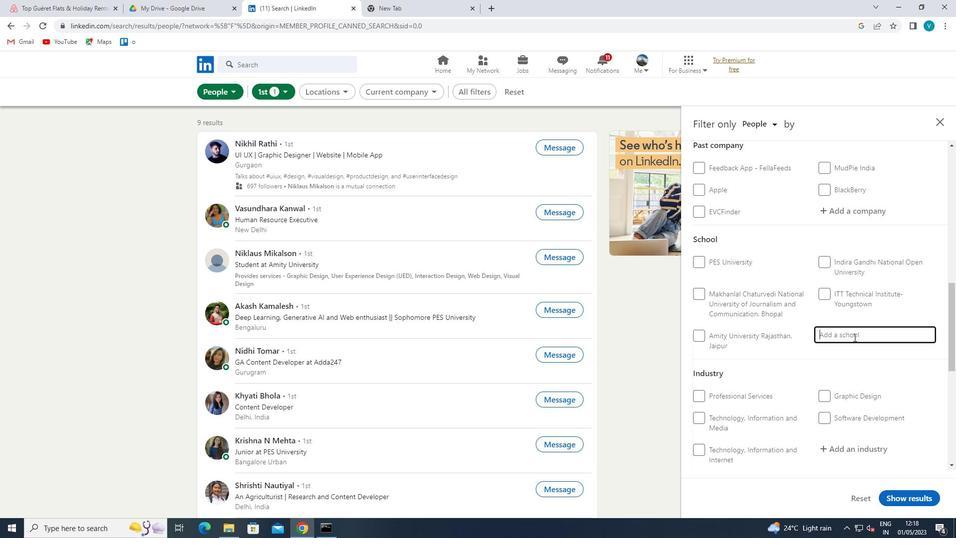 
Action: Key pressed <Key.shift>GM
Screenshot: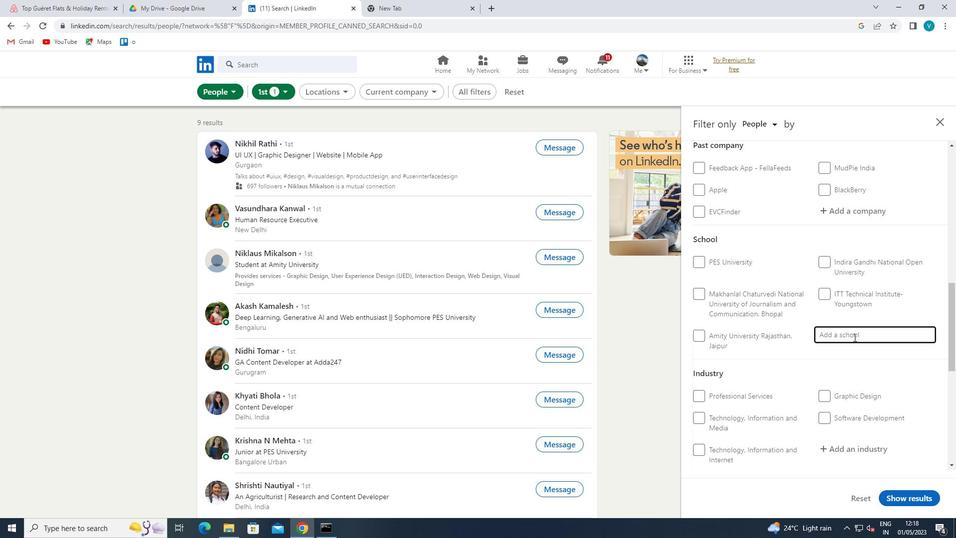 
Action: Mouse moved to (835, 331)
Screenshot: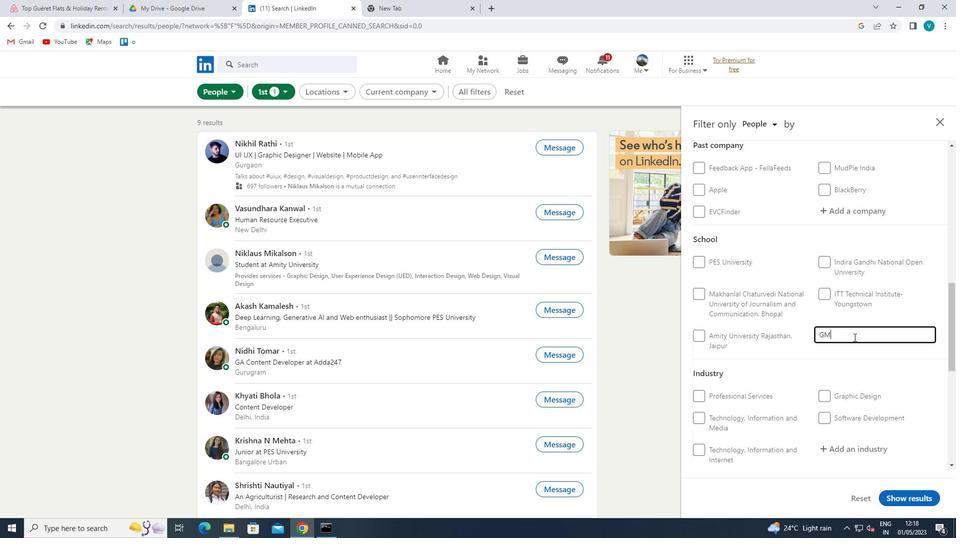 
Action: Key pressed R
Screenshot: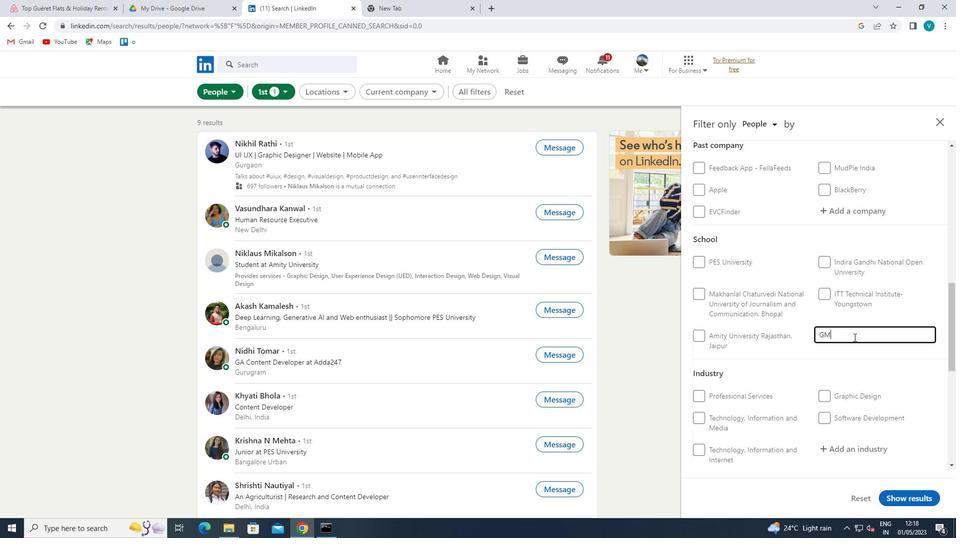 
Action: Mouse moved to (832, 330)
Screenshot: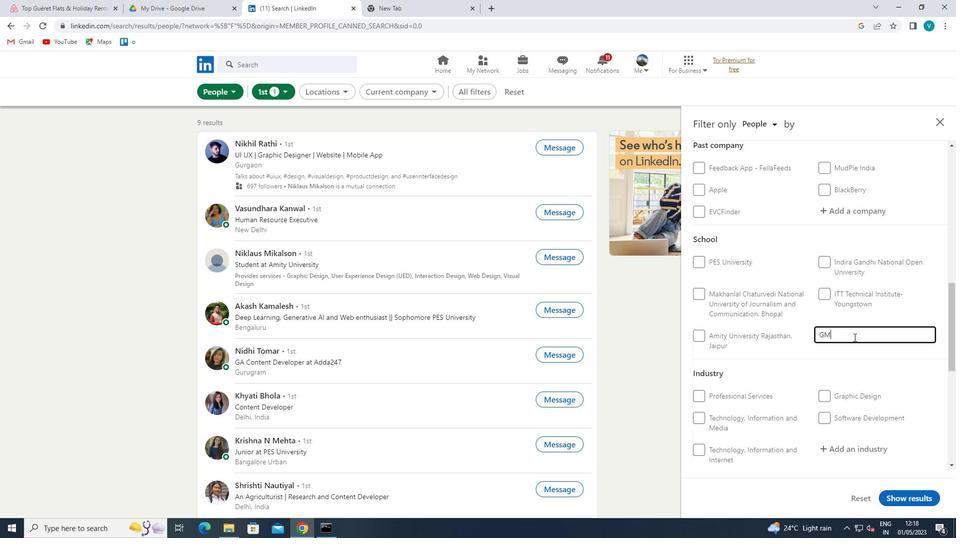 
Action: Key pressed <Key.space>
Screenshot: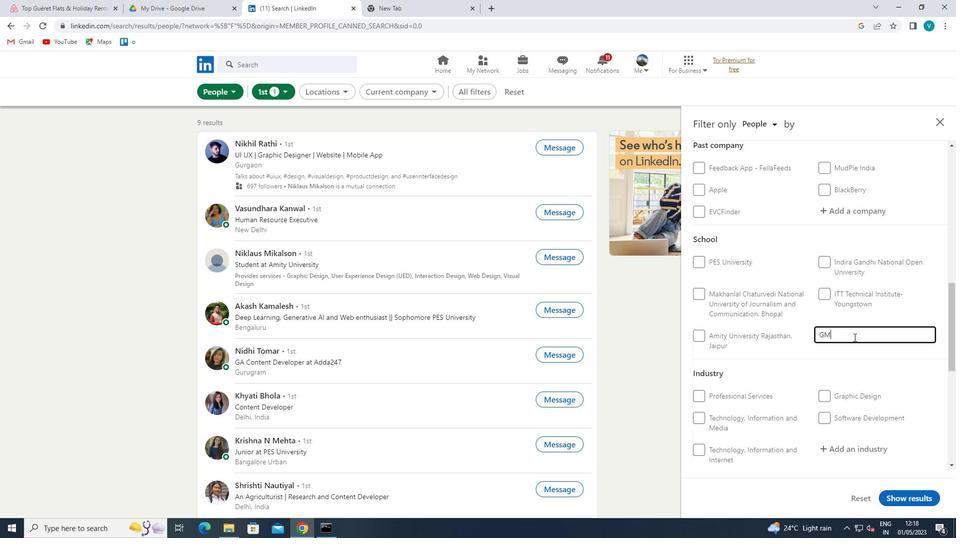 
Action: Mouse moved to (831, 330)
Screenshot: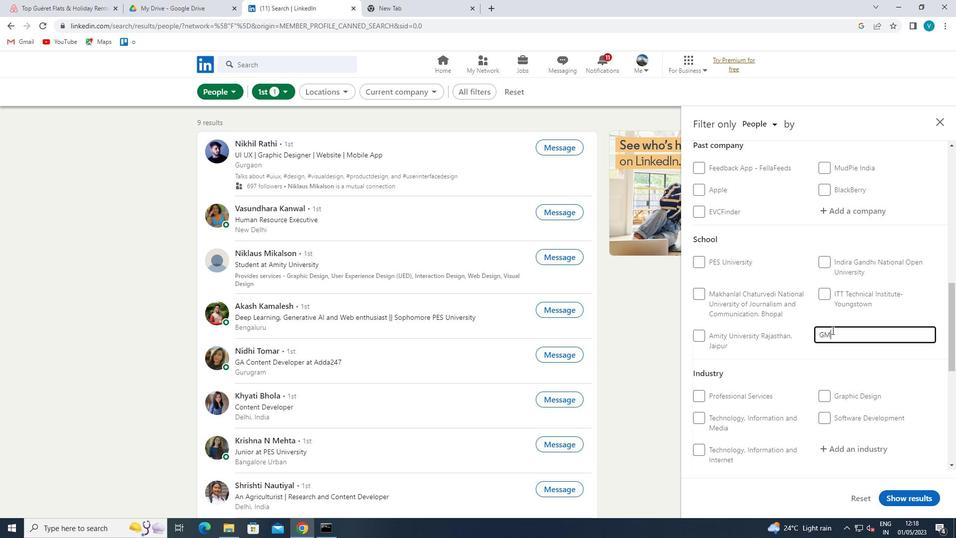 
Action: Key pressed <Key.shift><Key.shift><Key.shift>I
Screenshot: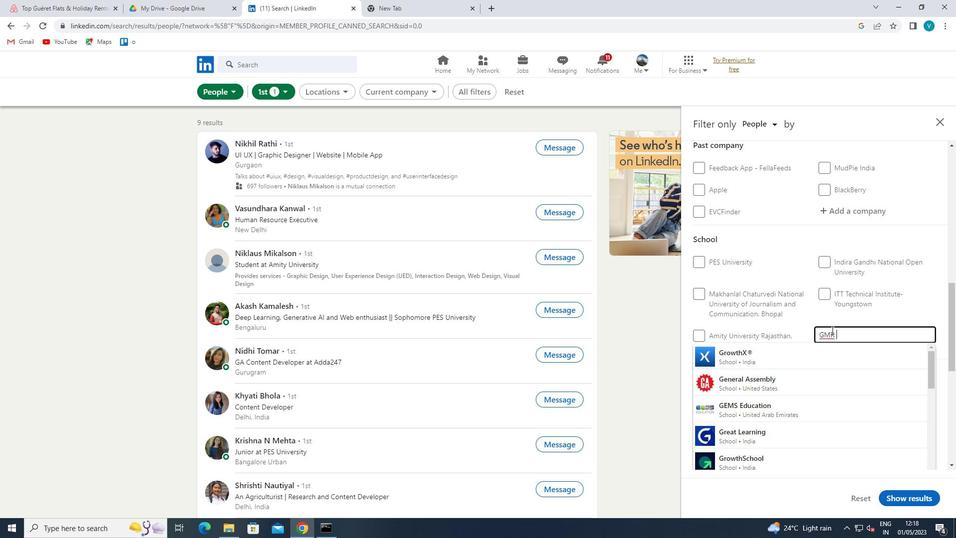 
Action: Mouse moved to (831, 329)
Screenshot: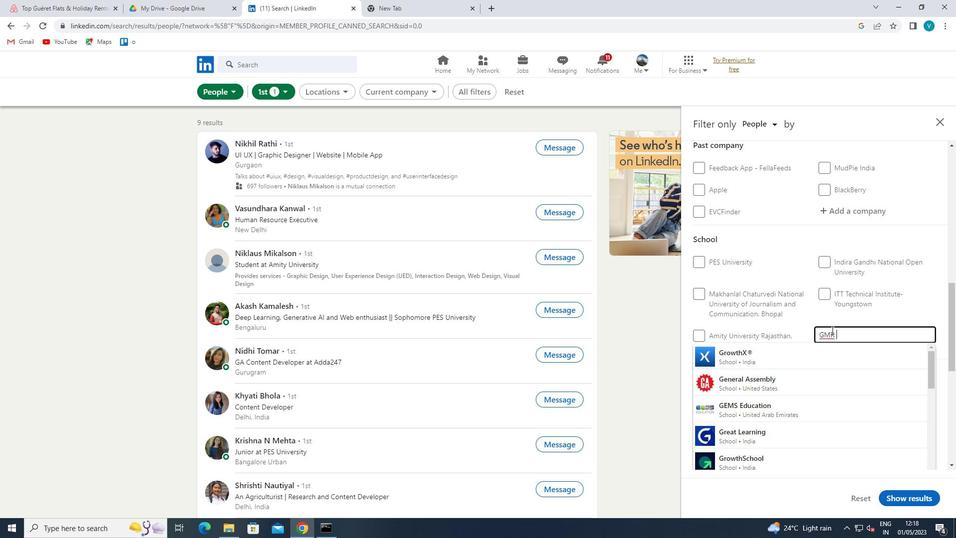 
Action: Key pressed N
Screenshot: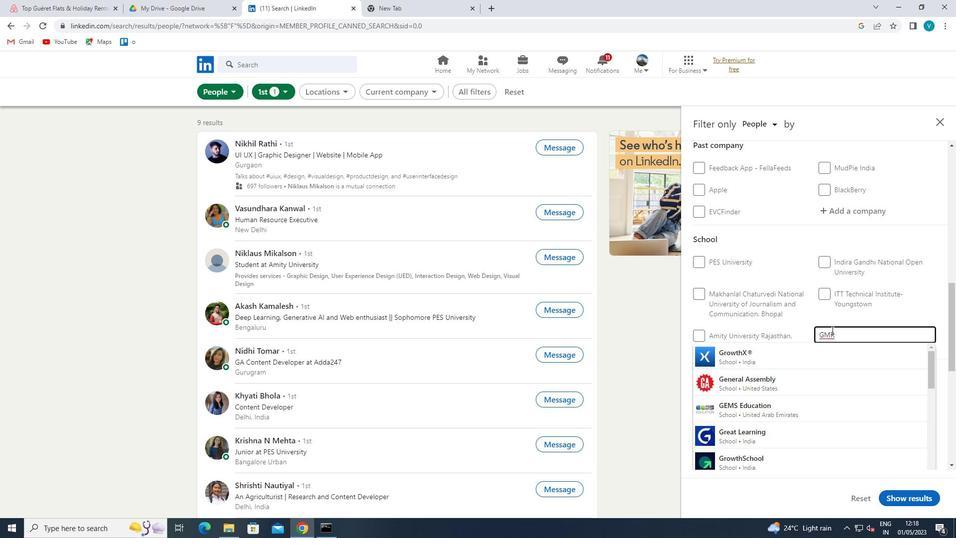 
Action: Mouse moved to (839, 354)
Screenshot: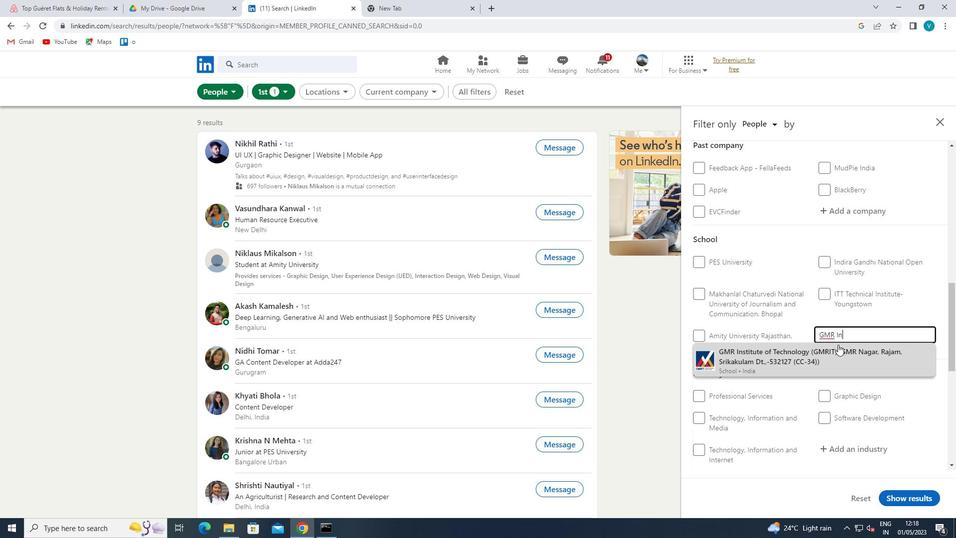 
Action: Mouse pressed left at (839, 354)
Screenshot: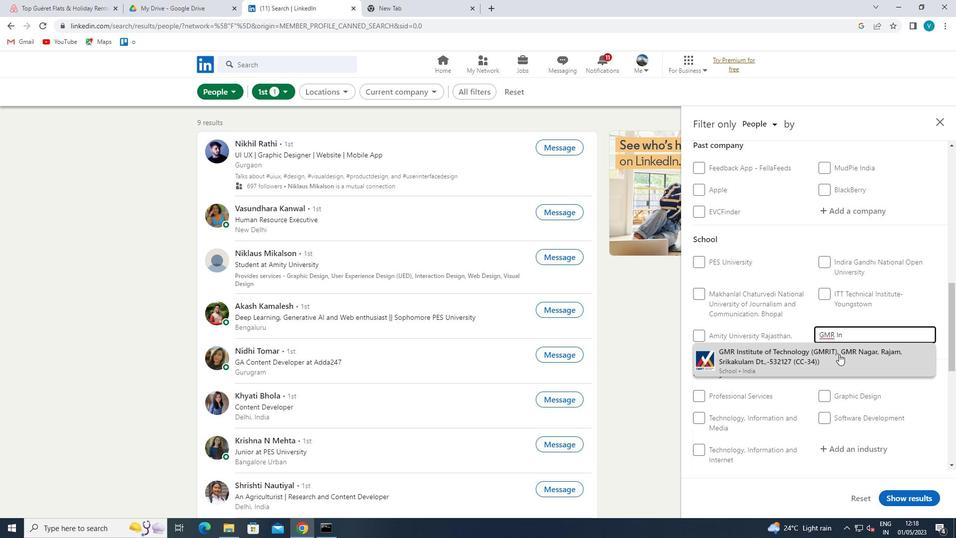 
Action: Mouse moved to (850, 346)
Screenshot: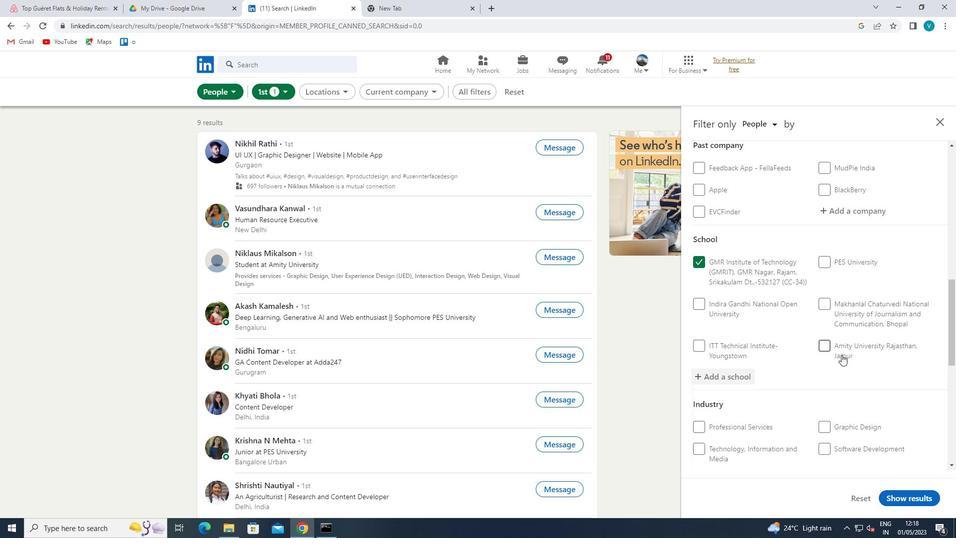 
Action: Mouse scrolled (850, 346) with delta (0, 0)
Screenshot: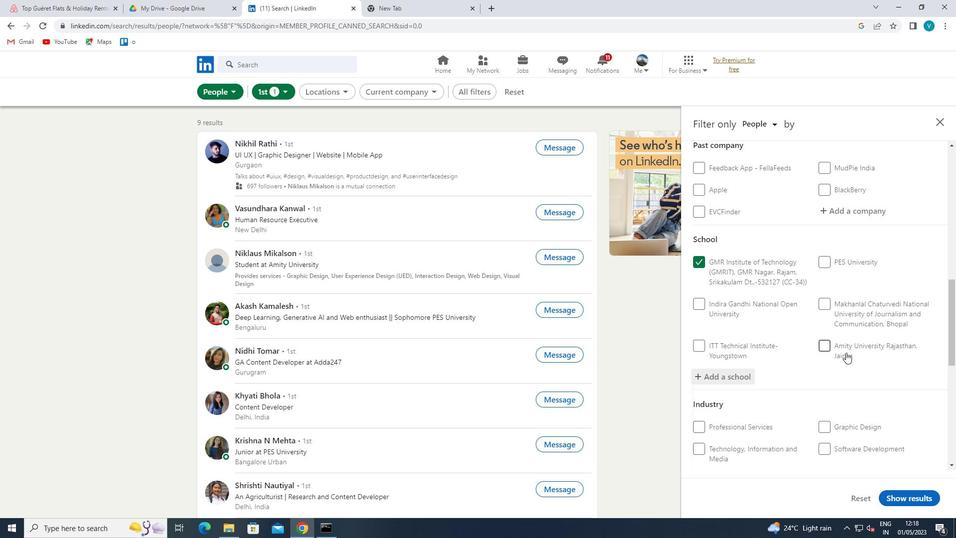
Action: Mouse scrolled (850, 346) with delta (0, 0)
Screenshot: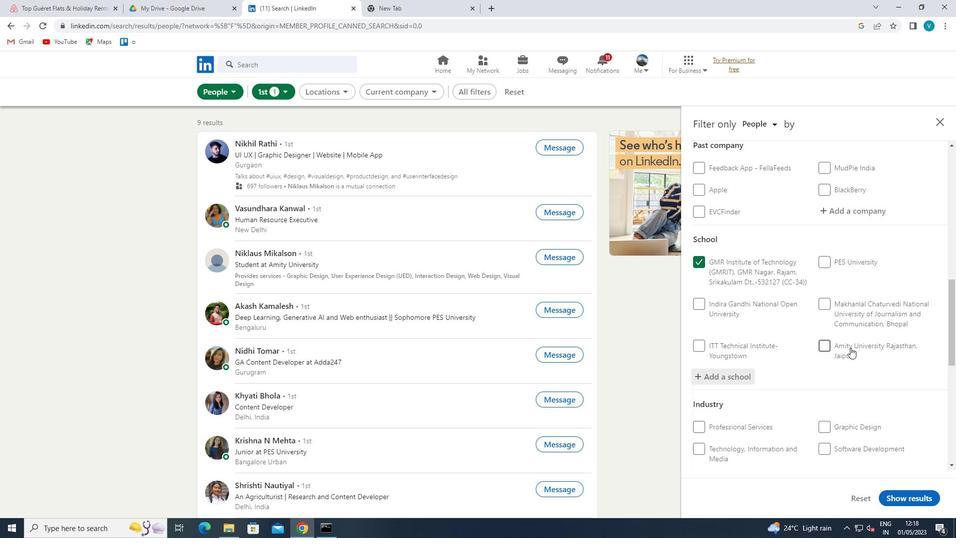
Action: Mouse scrolled (850, 346) with delta (0, 0)
Screenshot: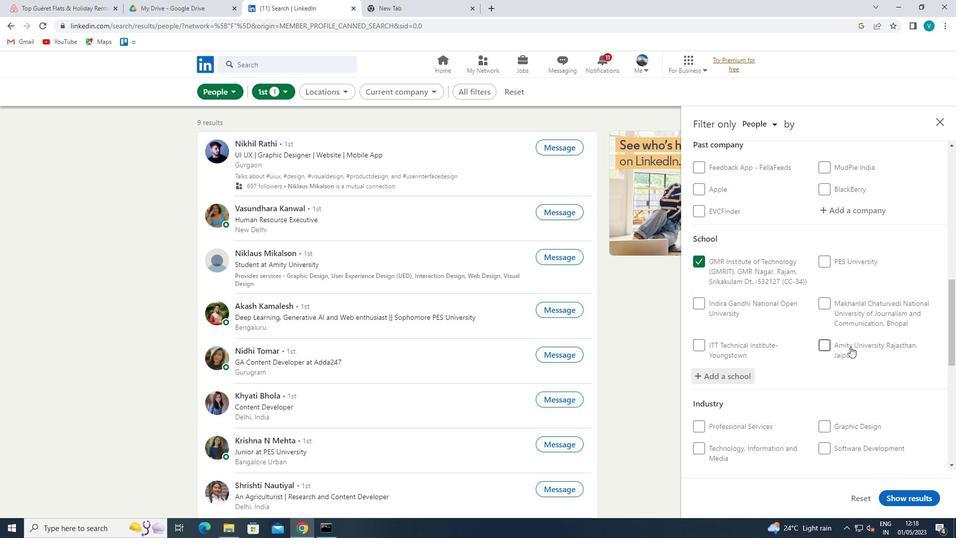 
Action: Mouse scrolled (850, 346) with delta (0, 0)
Screenshot: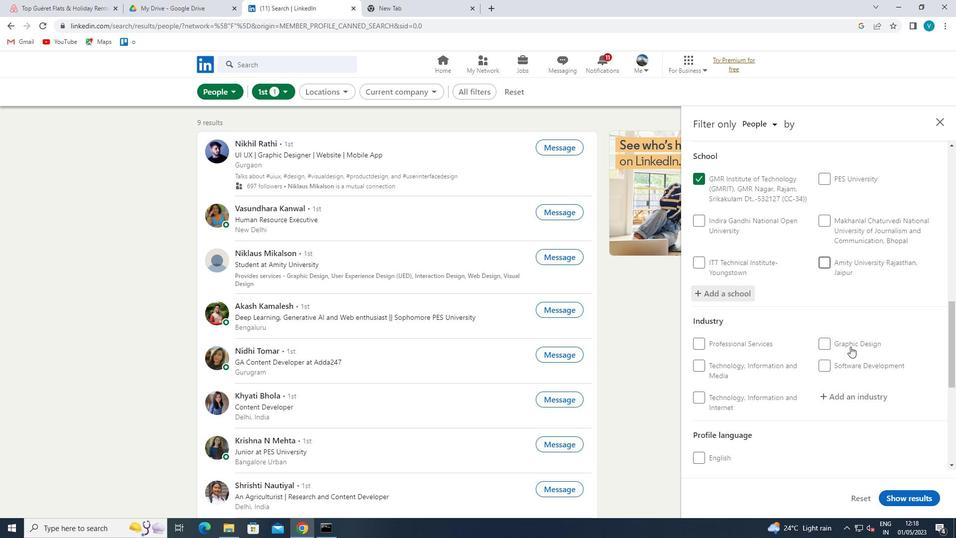 
Action: Mouse moved to (864, 285)
Screenshot: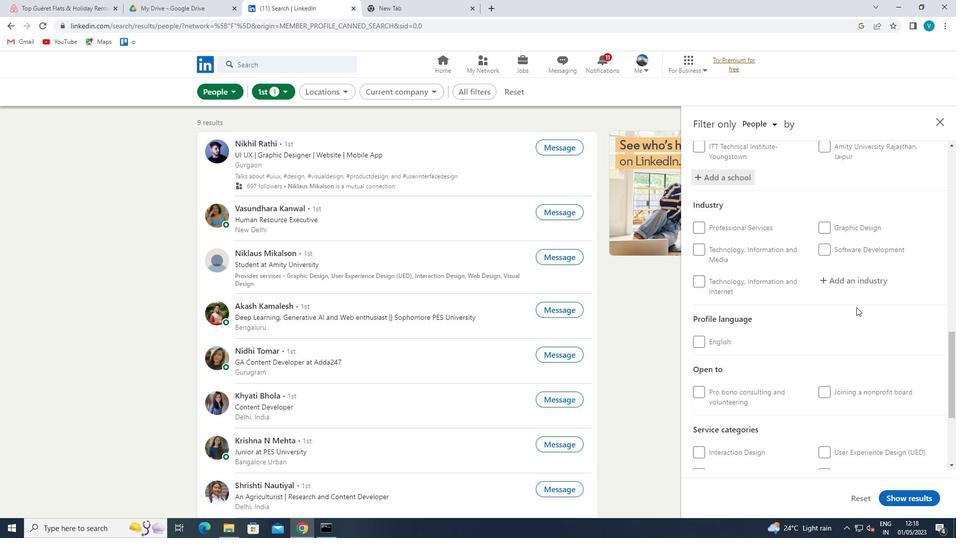
Action: Mouse pressed left at (864, 285)
Screenshot: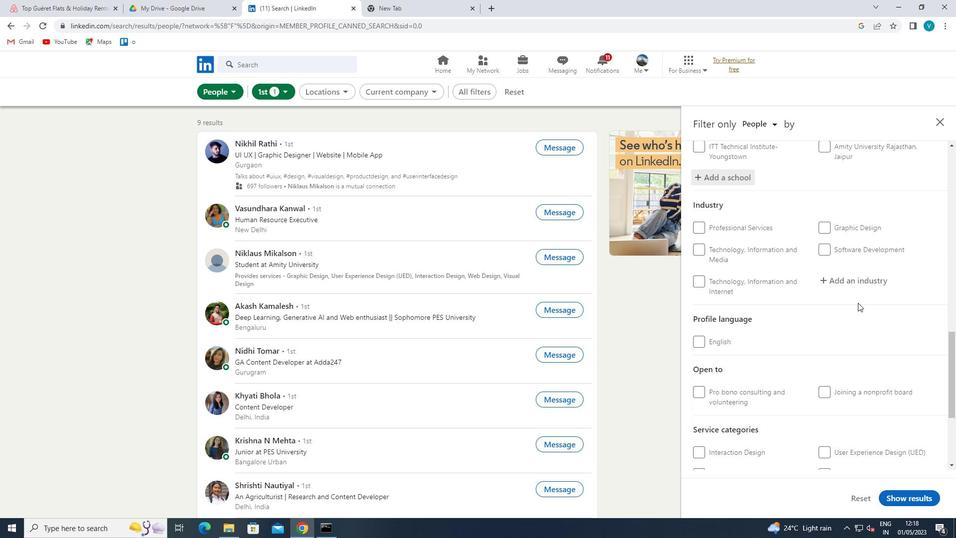 
Action: Mouse moved to (803, 267)
Screenshot: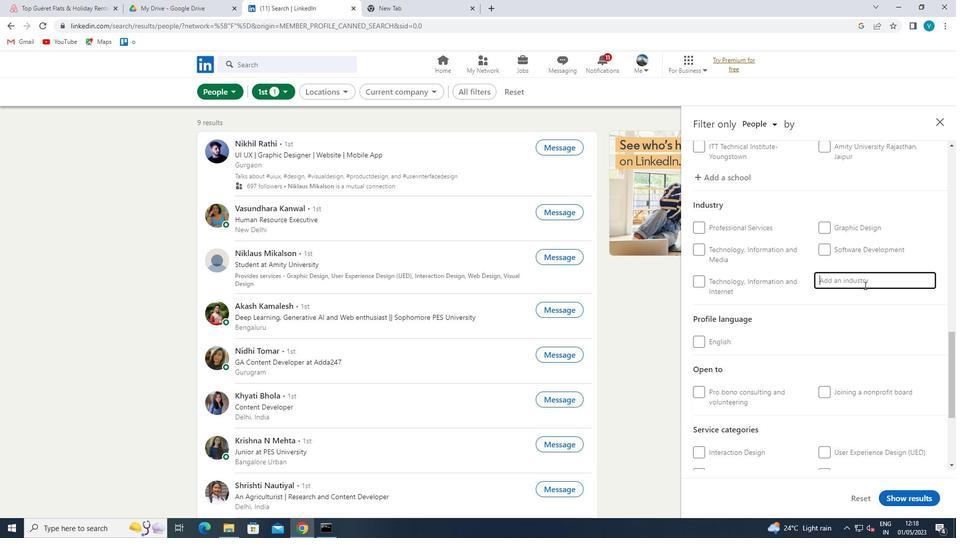 
Action: Key pressed <Key.shift>FOOTWEAR<Key.space>
Screenshot: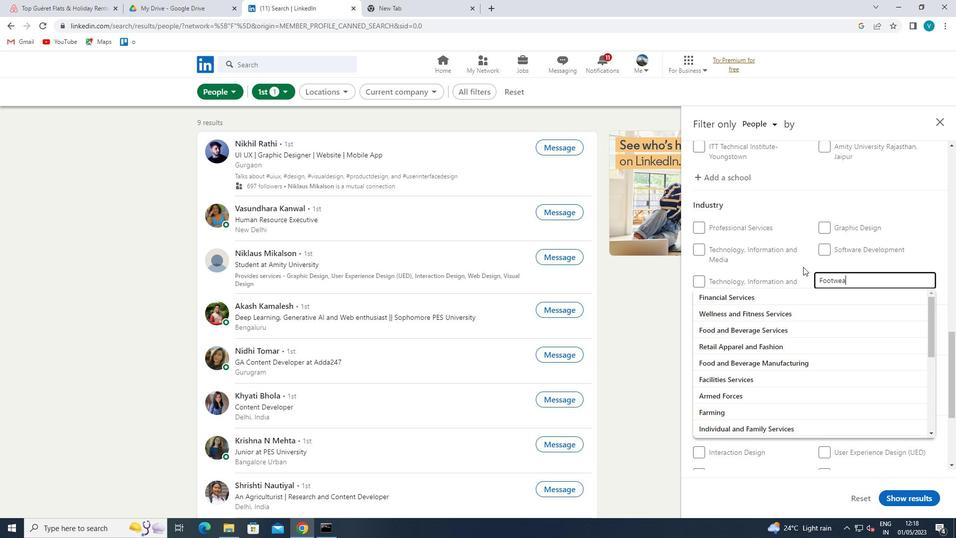 
Action: Mouse moved to (791, 326)
Screenshot: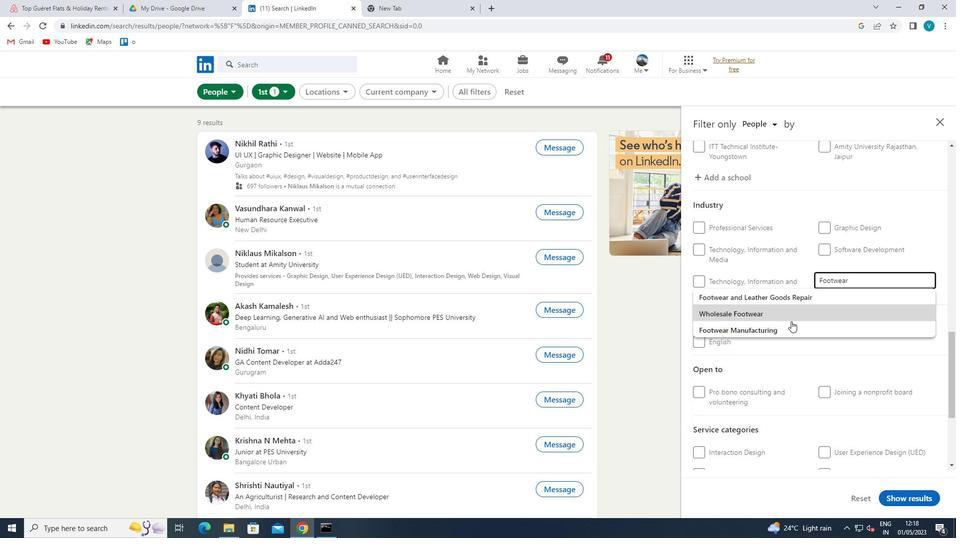 
Action: Mouse pressed left at (791, 326)
Screenshot: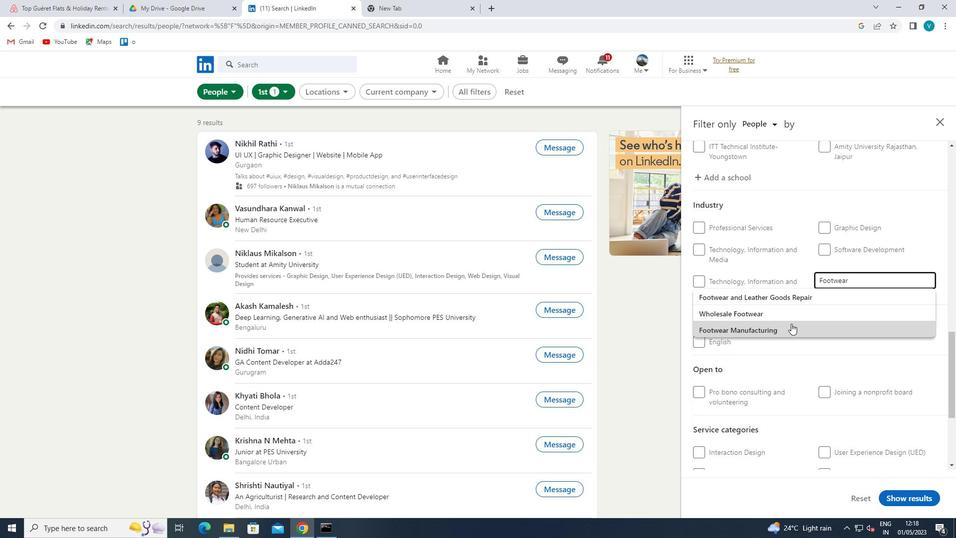 
Action: Mouse moved to (816, 324)
Screenshot: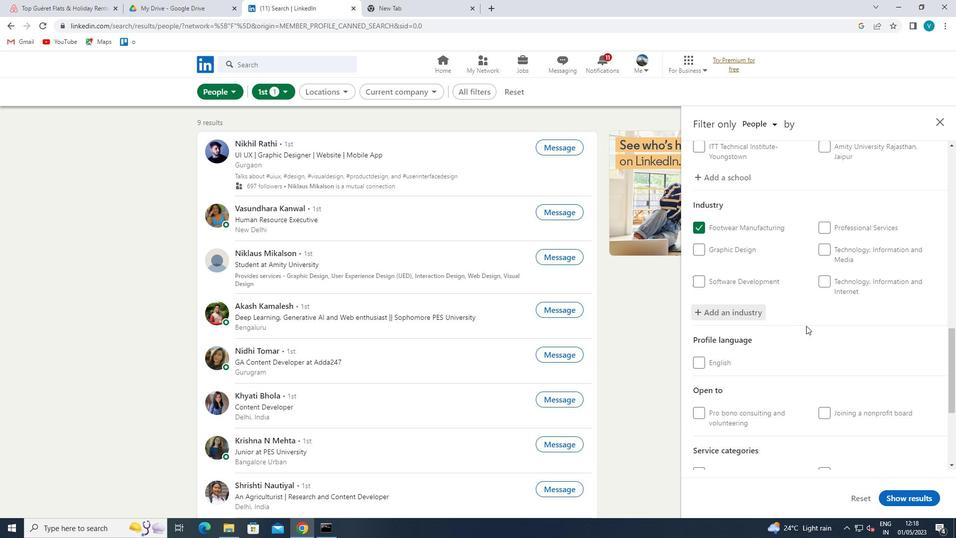 
Action: Mouse scrolled (816, 324) with delta (0, 0)
Screenshot: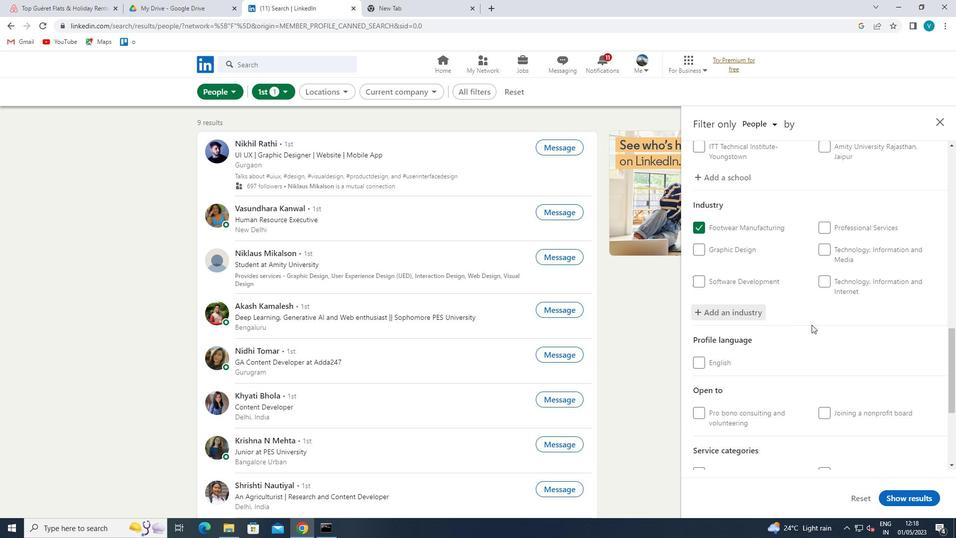 
Action: Mouse scrolled (816, 324) with delta (0, 0)
Screenshot: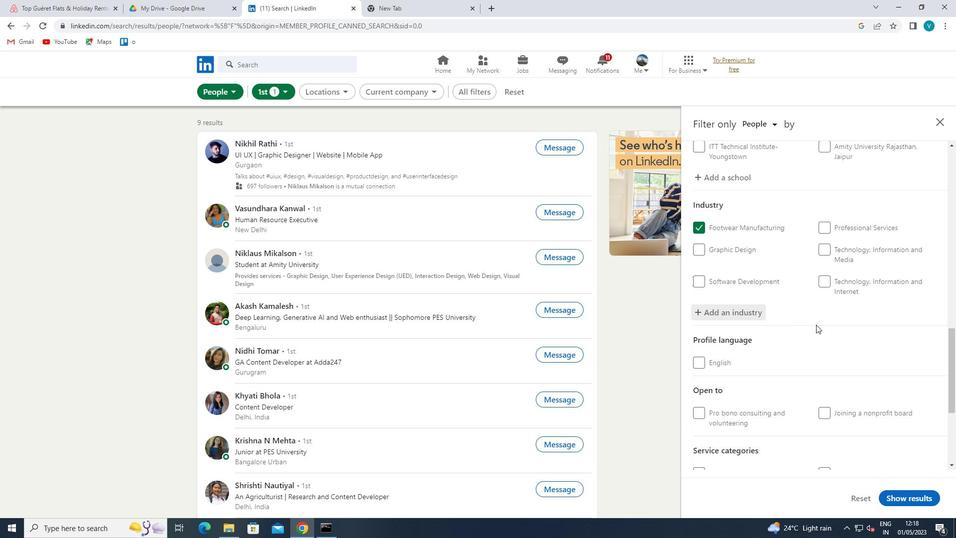 
Action: Mouse scrolled (816, 324) with delta (0, 0)
Screenshot: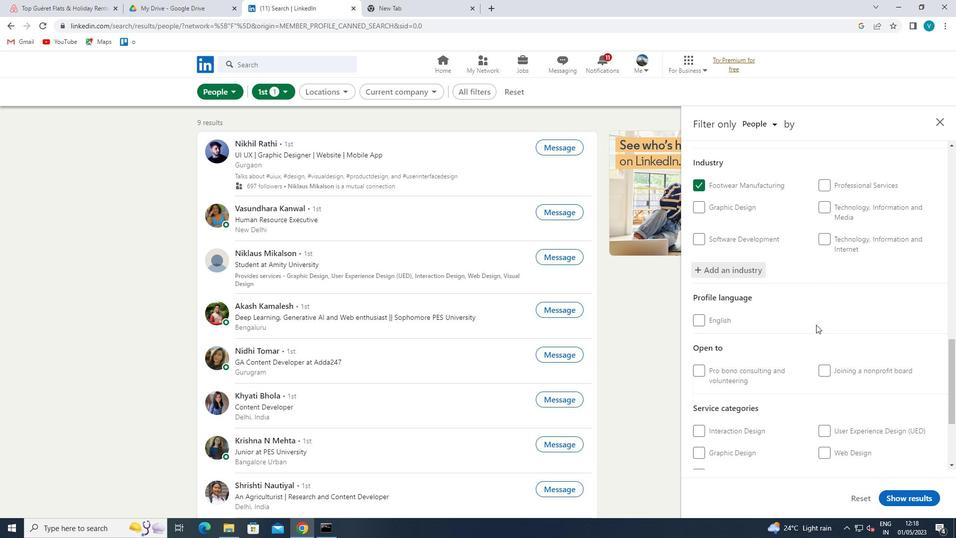 
Action: Mouse scrolled (816, 324) with delta (0, 0)
Screenshot: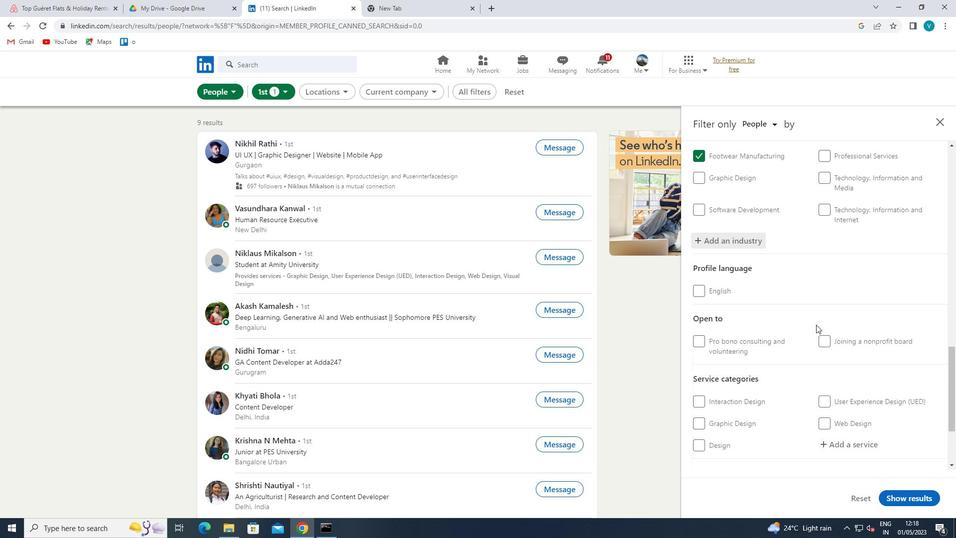 
Action: Mouse moved to (832, 325)
Screenshot: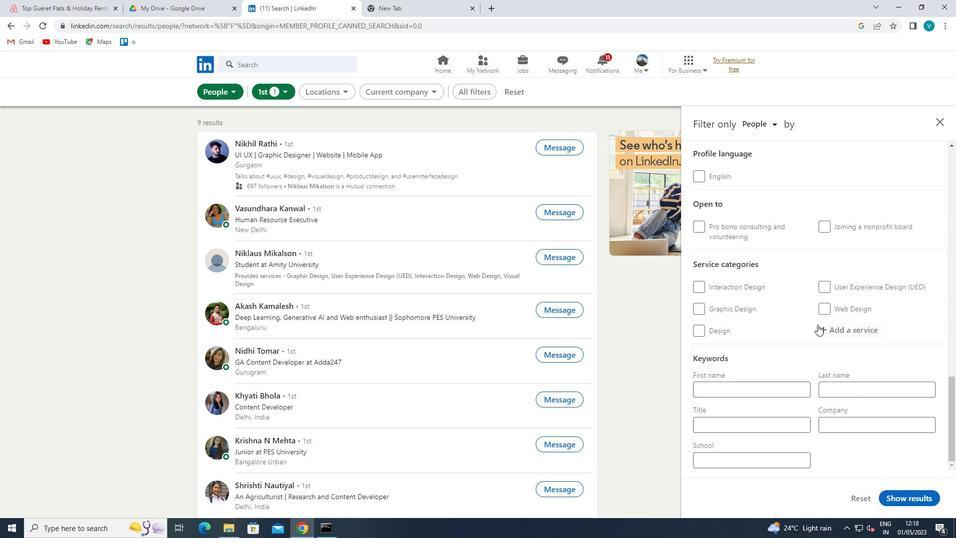 
Action: Mouse pressed left at (832, 325)
Screenshot: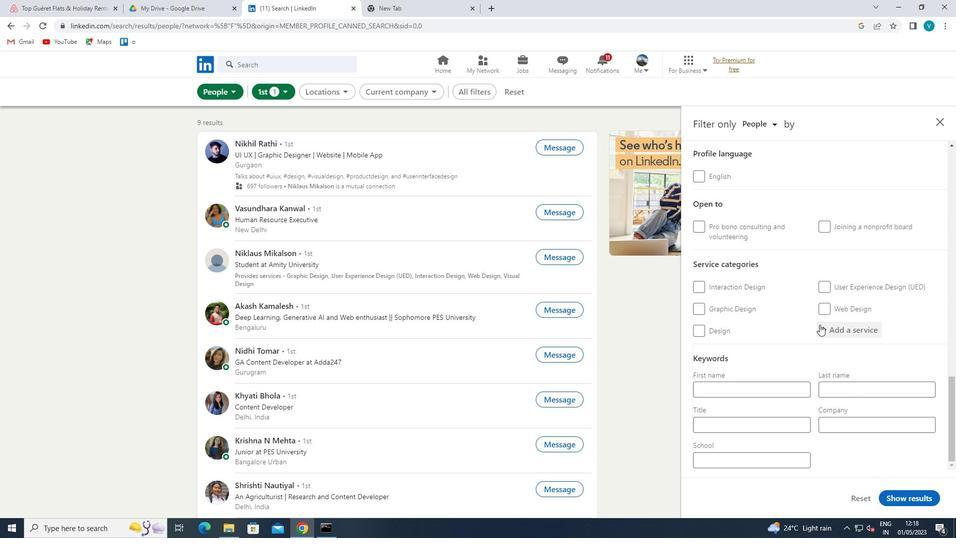 
Action: Mouse moved to (814, 320)
Screenshot: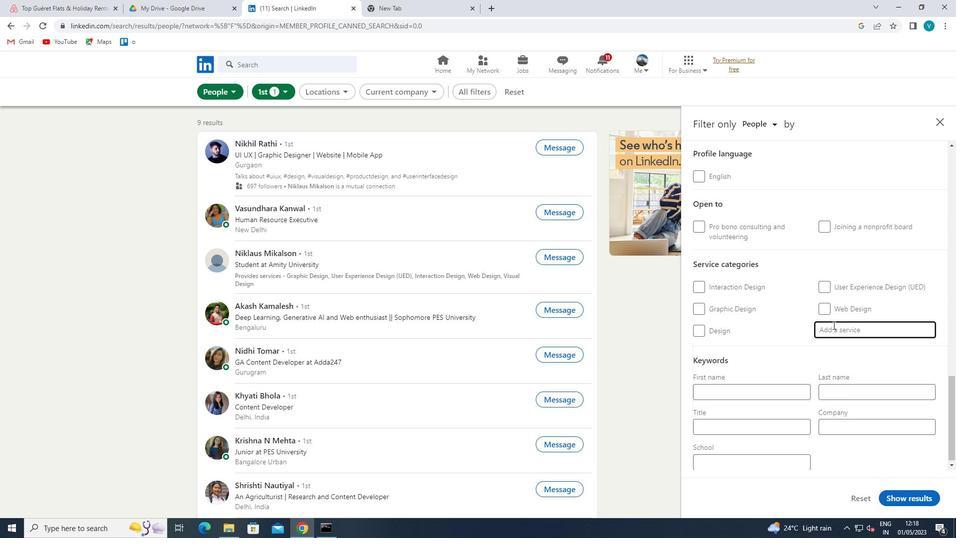 
Action: Key pressed <Key.shift>MANAG
Screenshot: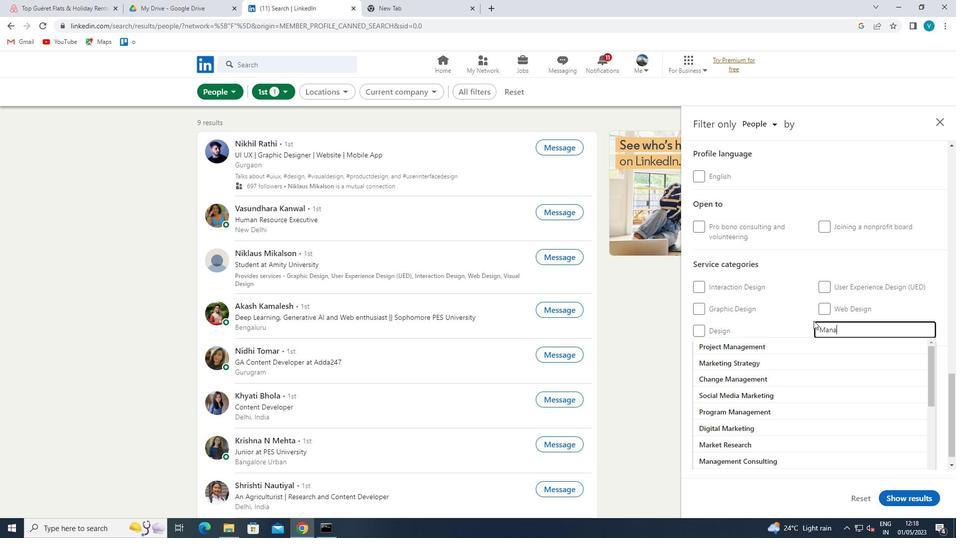 
Action: Mouse moved to (796, 388)
Screenshot: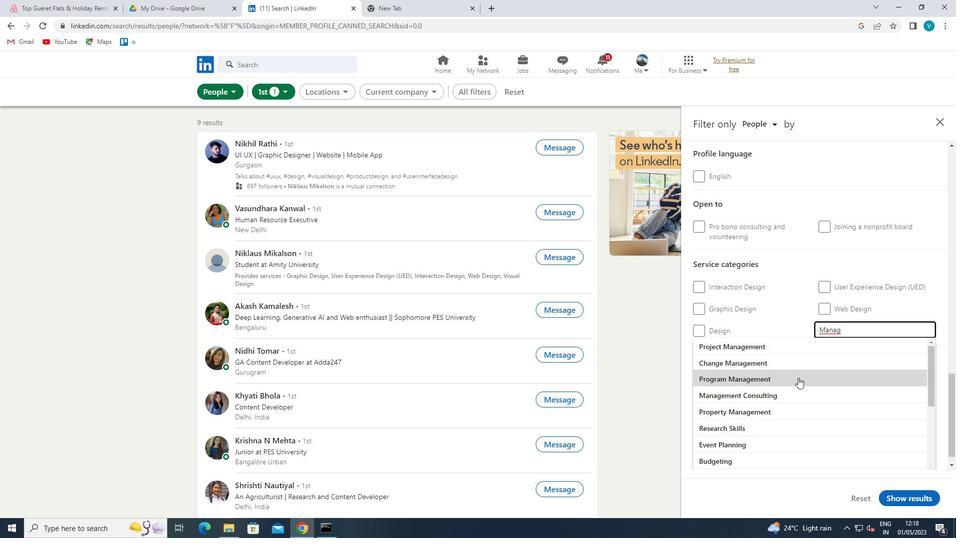 
Action: Mouse pressed left at (796, 388)
Screenshot: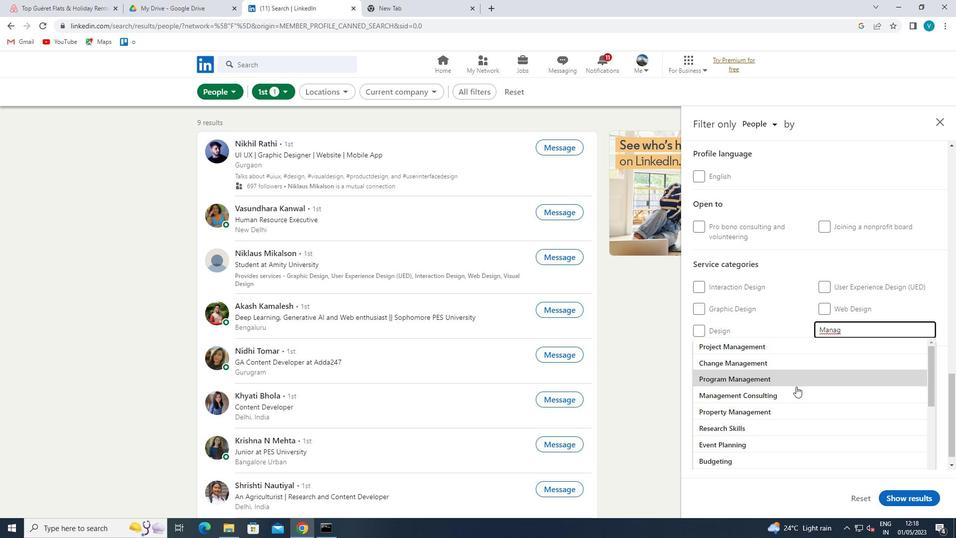 
Action: Mouse moved to (858, 340)
Screenshot: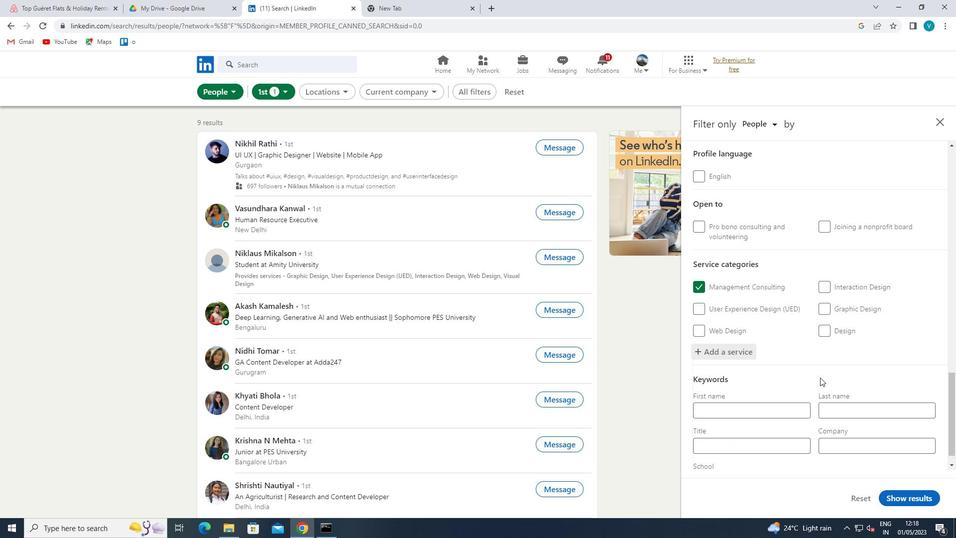
Action: Mouse scrolled (858, 339) with delta (0, 0)
Screenshot: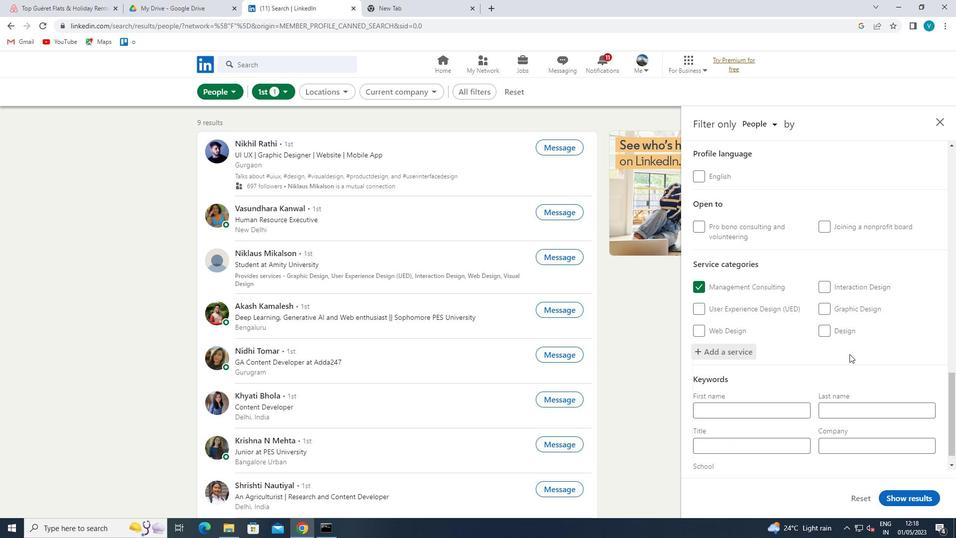 
Action: Mouse scrolled (858, 339) with delta (0, 0)
Screenshot: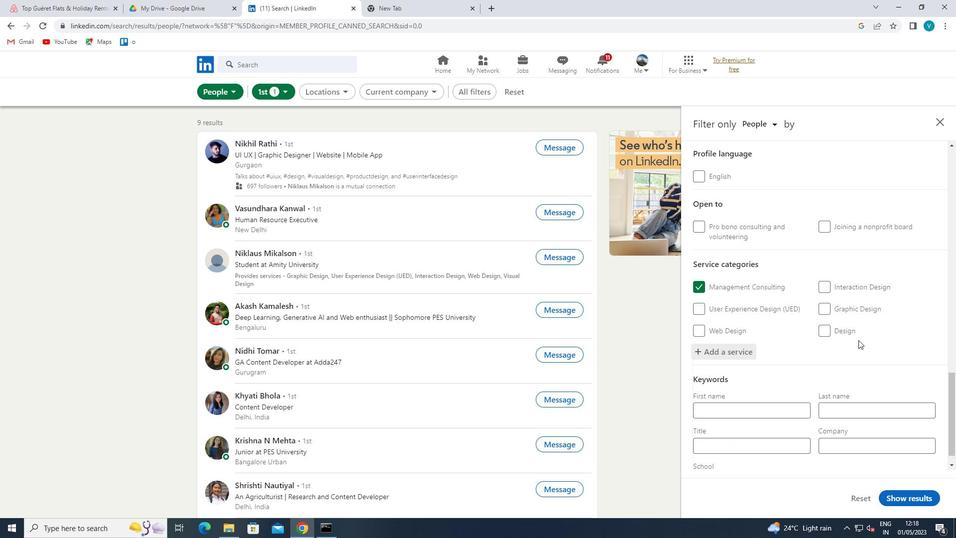 
Action: Mouse scrolled (858, 339) with delta (0, 0)
Screenshot: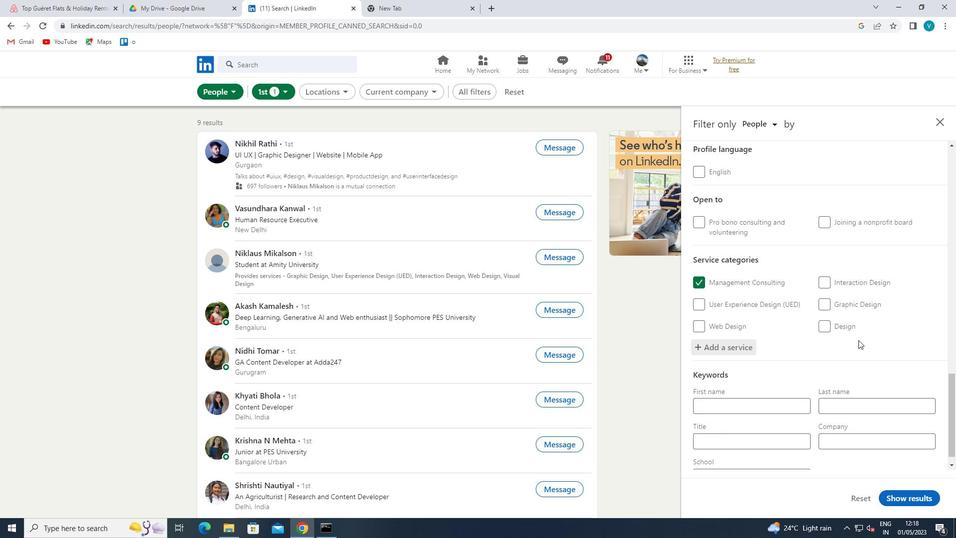 
Action: Mouse moved to (858, 340)
Screenshot: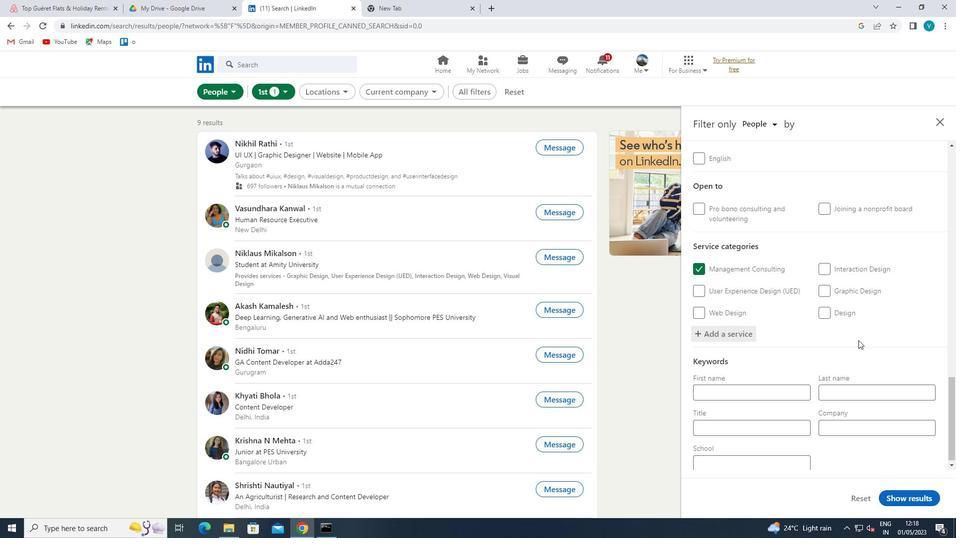 
Action: Mouse scrolled (858, 339) with delta (0, 0)
Screenshot: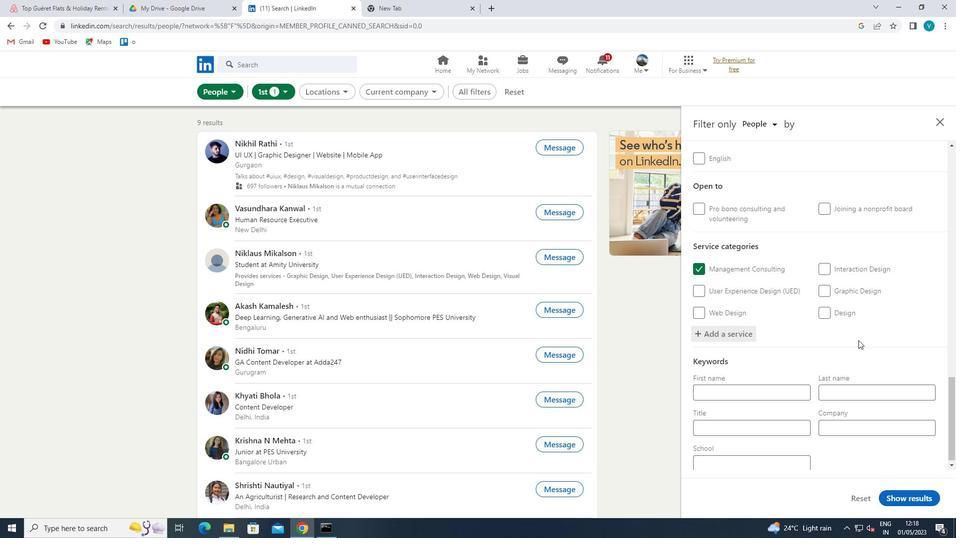 
Action: Mouse moved to (781, 417)
Screenshot: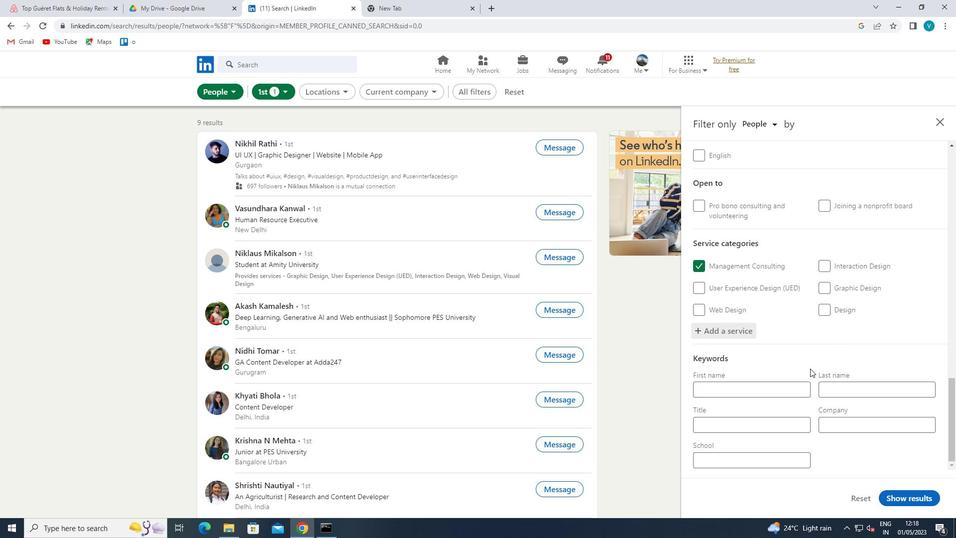 
Action: Mouse pressed left at (781, 417)
Screenshot: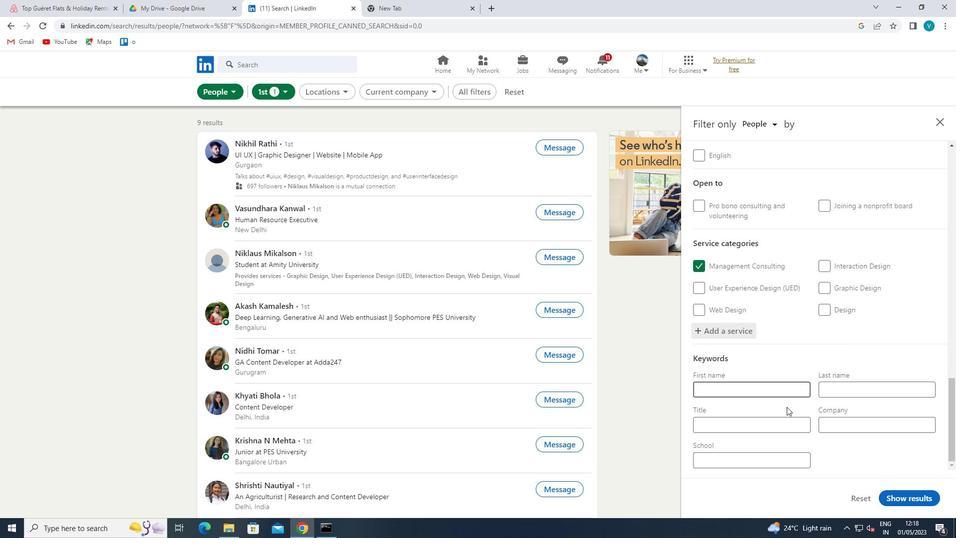 
Action: Mouse moved to (773, 416)
Screenshot: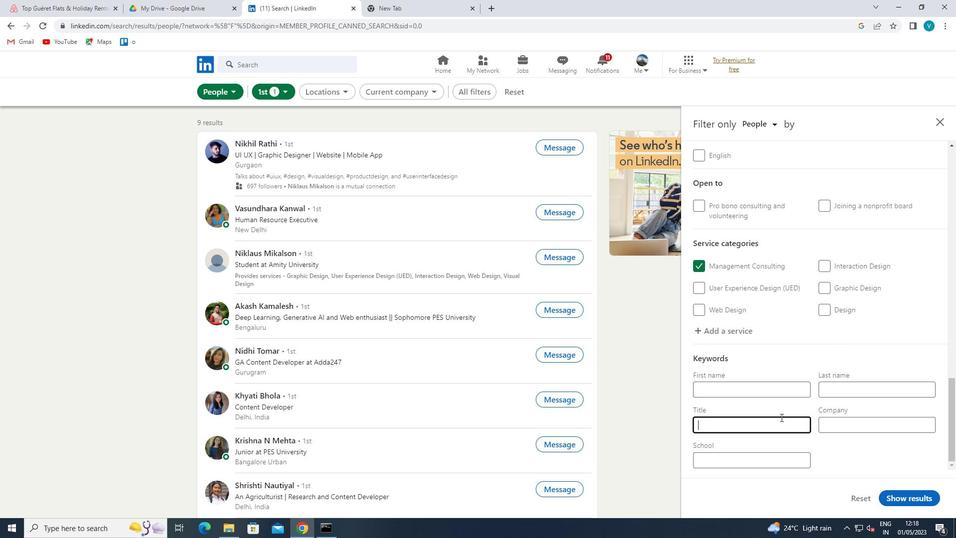 
Action: Key pressed <Key.shift>
Screenshot: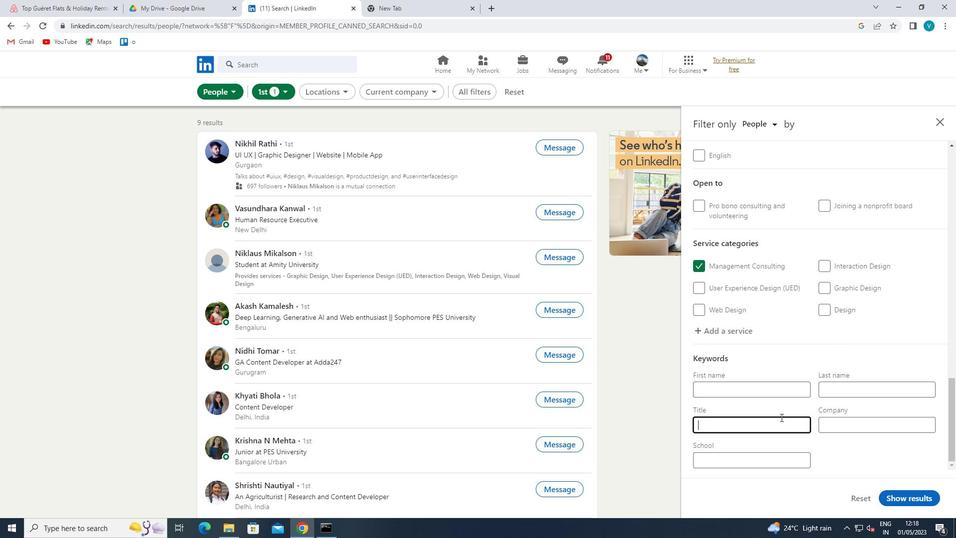 
Action: Mouse moved to (771, 416)
Screenshot: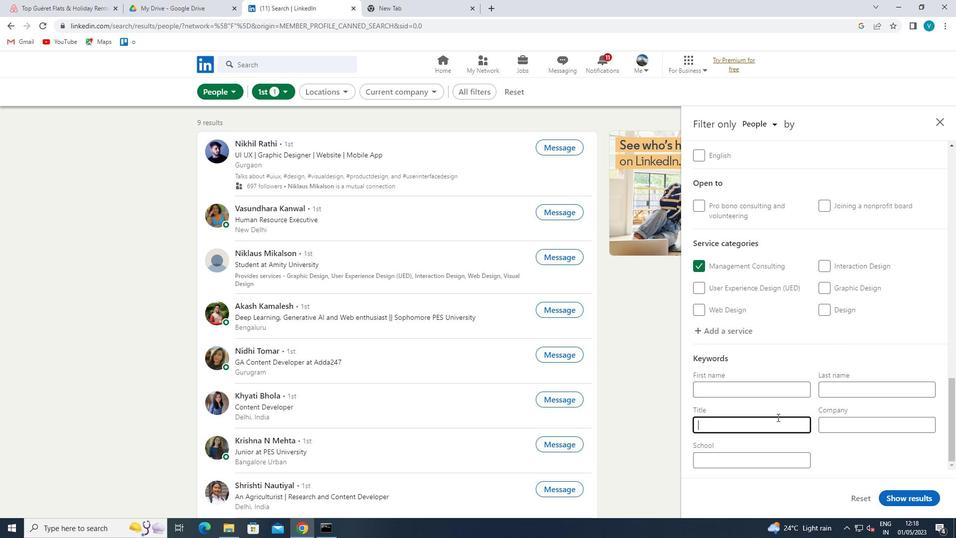 
Action: Key pressed SUPERIN
Screenshot: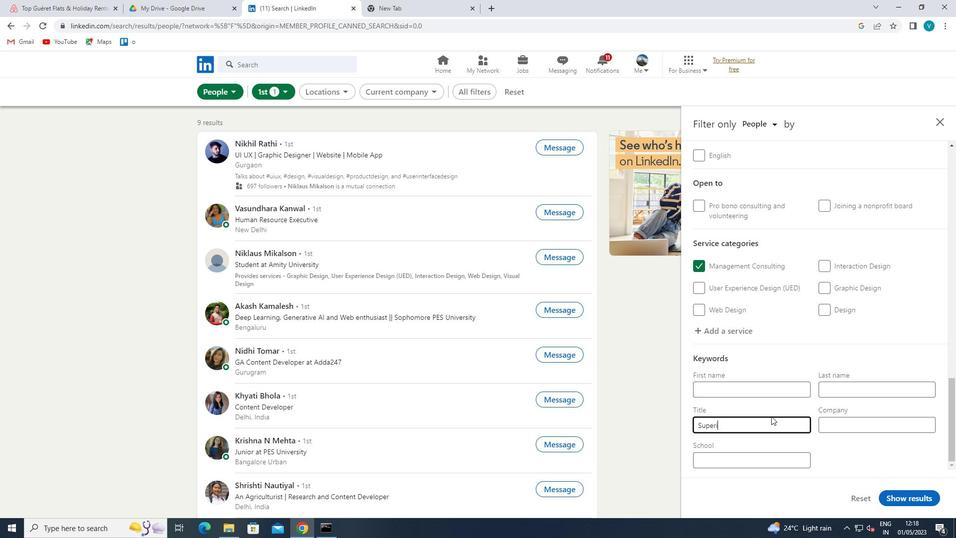 
Action: Mouse moved to (771, 416)
Screenshot: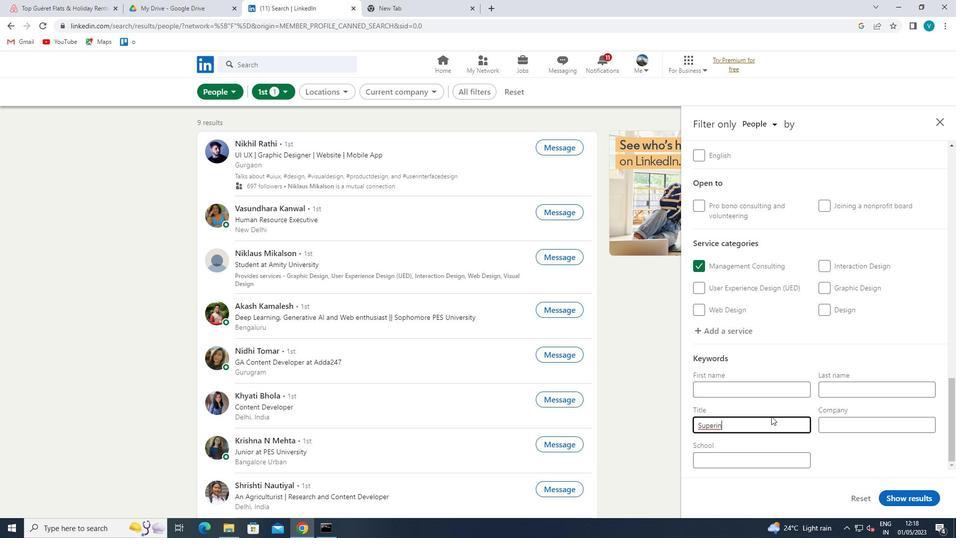 
Action: Key pressed T
Screenshot: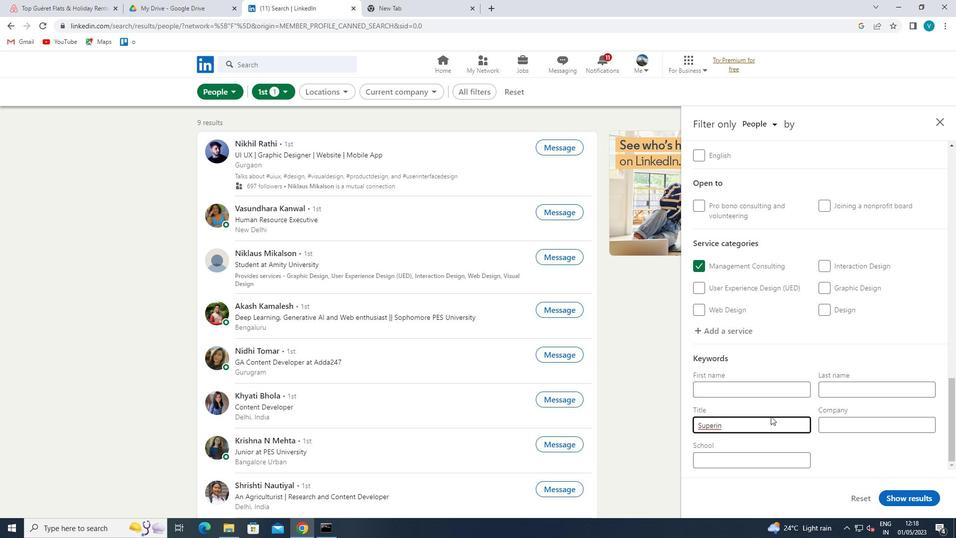 
Action: Mouse moved to (771, 416)
Screenshot: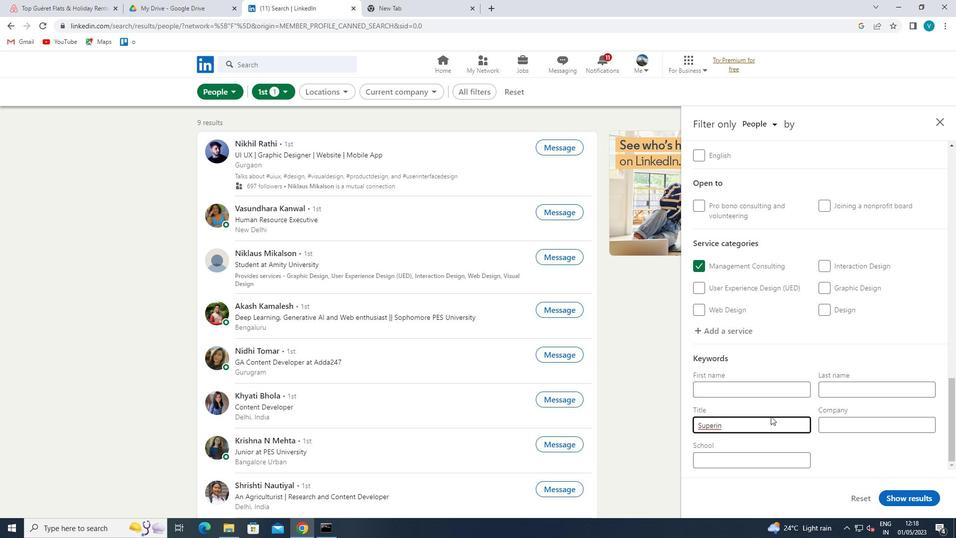 
Action: Key pressed ENDE
Screenshot: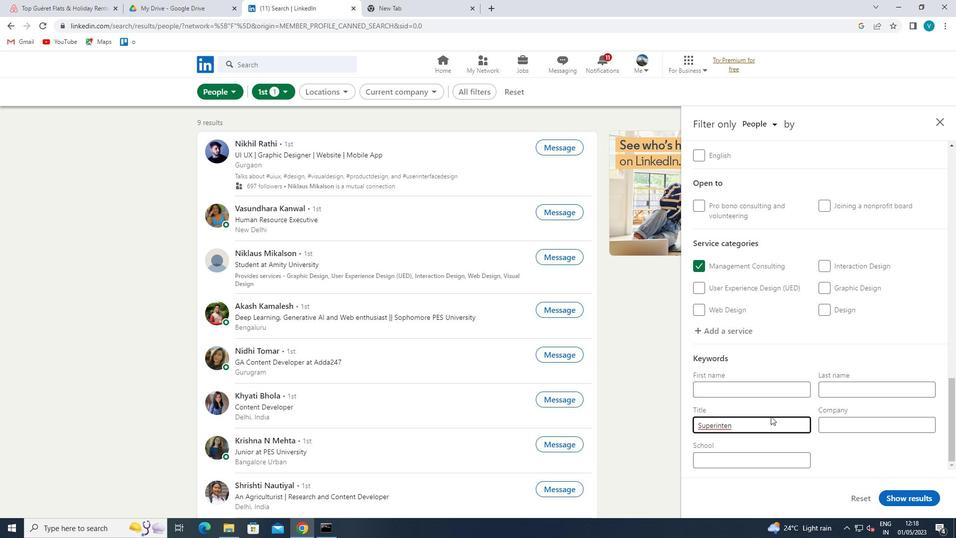 
Action: Mouse moved to (770, 416)
Screenshot: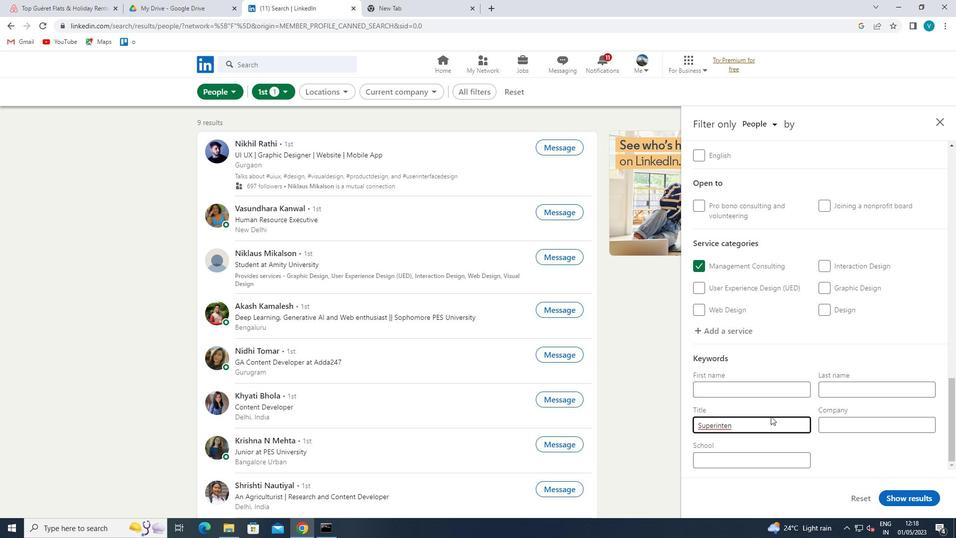 
Action: Key pressed N<Key.space>T
Screenshot: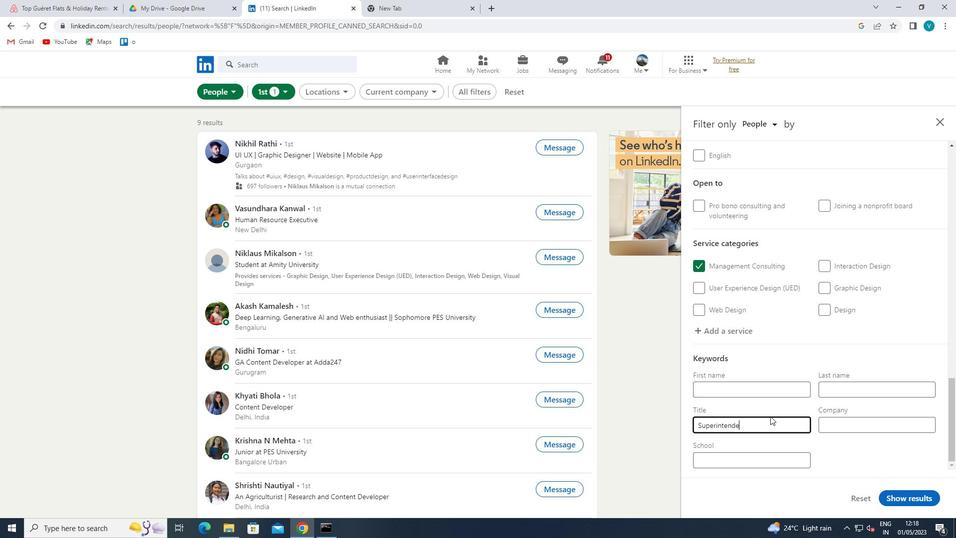 
Action: Mouse moved to (768, 416)
Screenshot: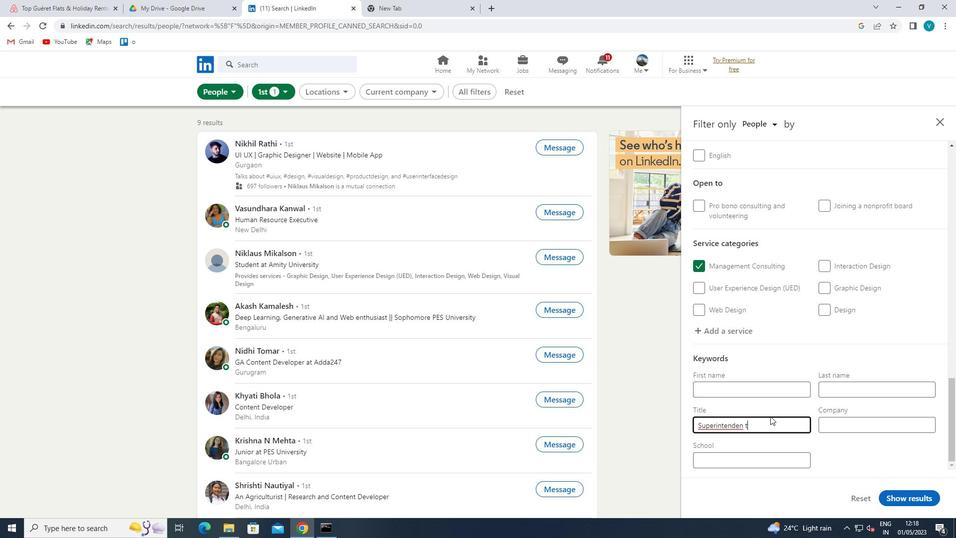 
Action: Key pressed <Key.backspace><Key.backspace>T<Key.space>
Screenshot: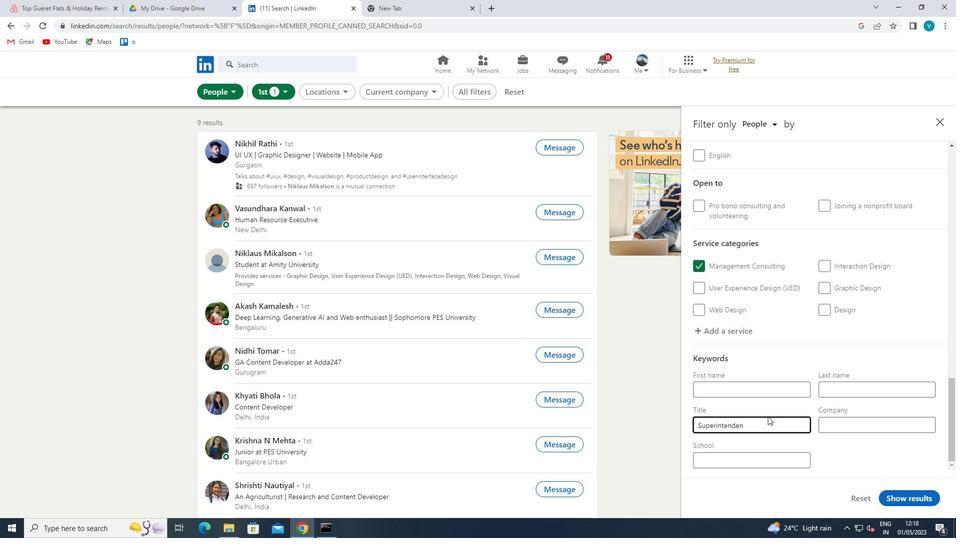 
Action: Mouse moved to (887, 497)
Screenshot: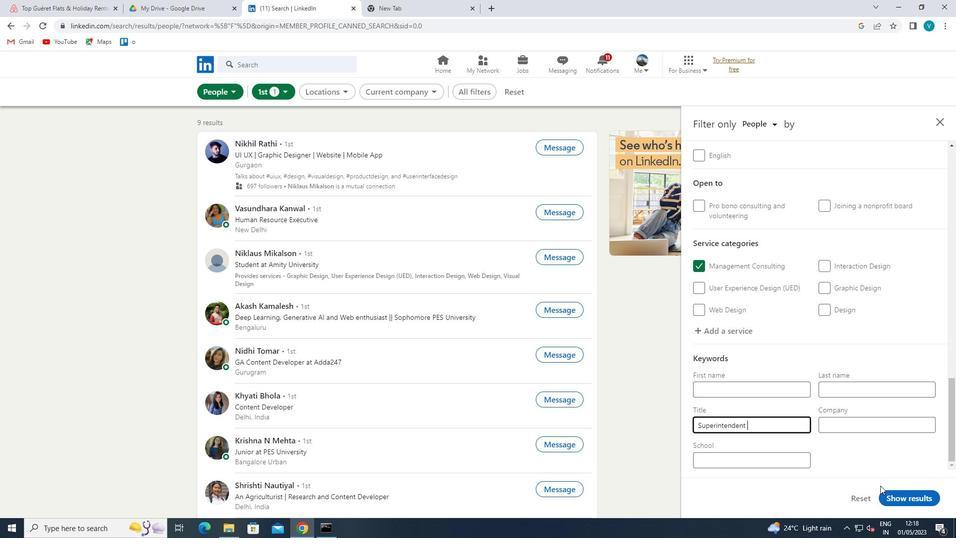 
Action: Mouse pressed left at (887, 497)
Screenshot: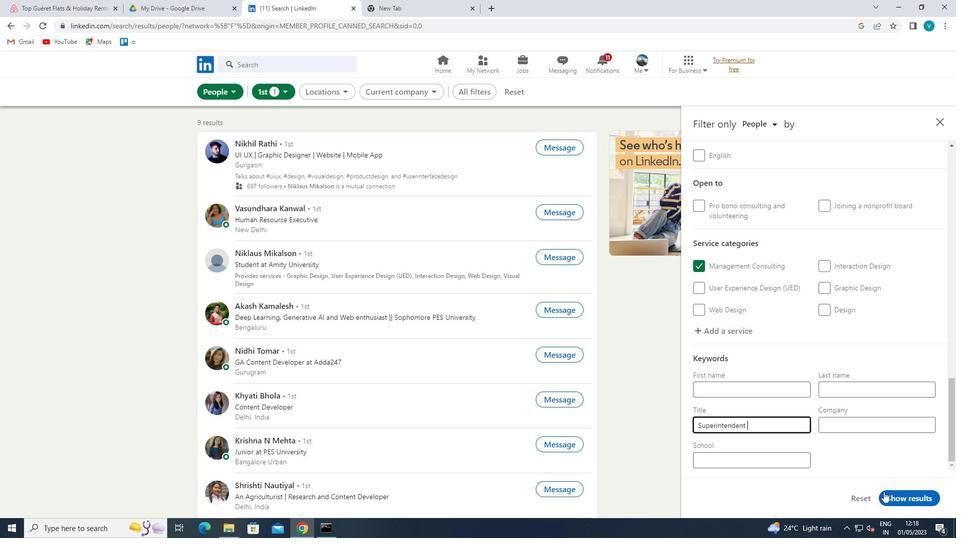 
Action: Mouse moved to (830, 482)
Screenshot: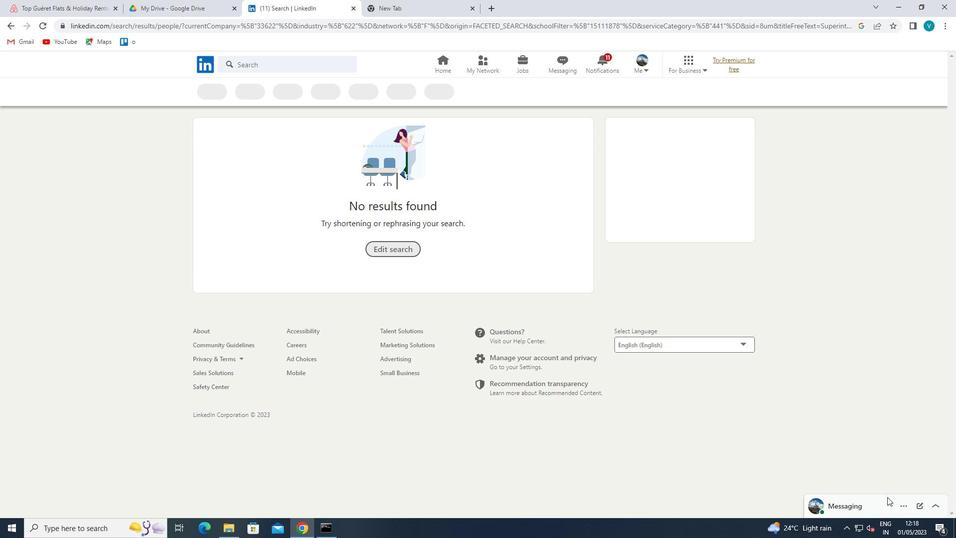 
